 Task: Search one way flight ticket for 3 adults, 3 children in premium economy from Bozeman: Bozeman Yellowstone International Airport (was Gallatin Field) to Gillette: Gillette Campbell County Airport on 5-1-2023. Choice of flights is JetBlue. Price is upto 99000. Outbound departure time preference is 9:30.
Action: Mouse moved to (185, 164)
Screenshot: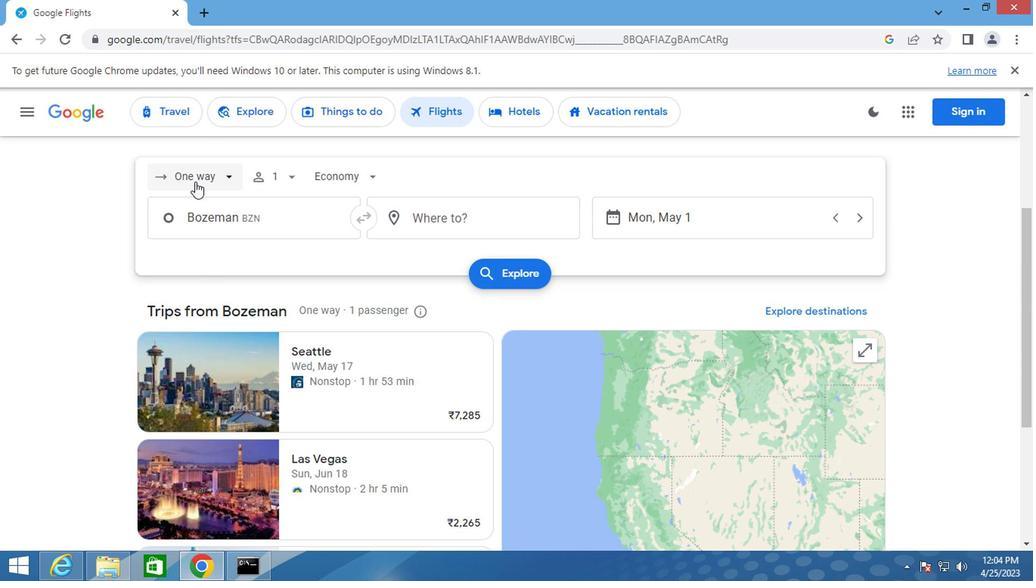 
Action: Mouse pressed left at (185, 164)
Screenshot: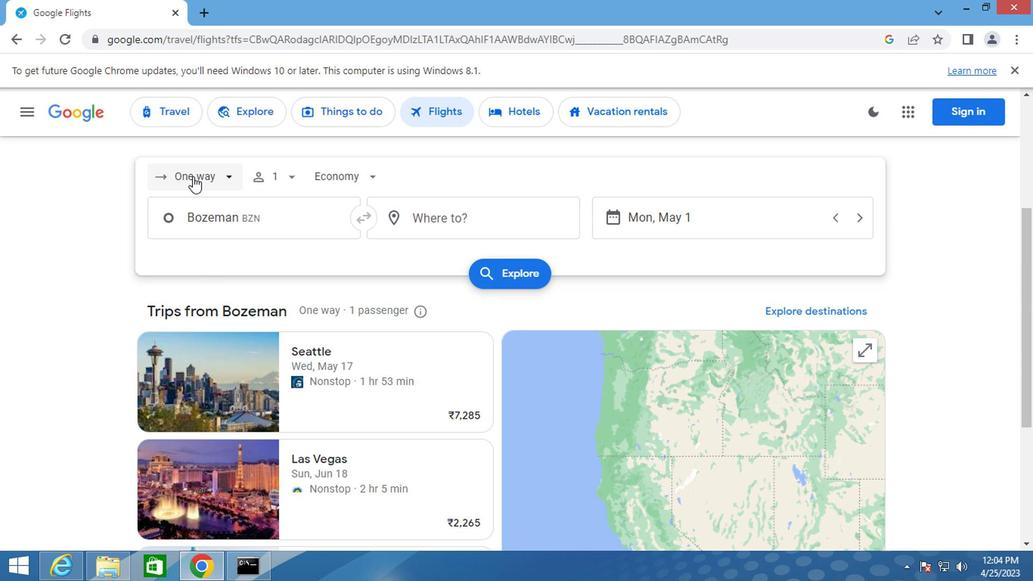
Action: Mouse moved to (196, 244)
Screenshot: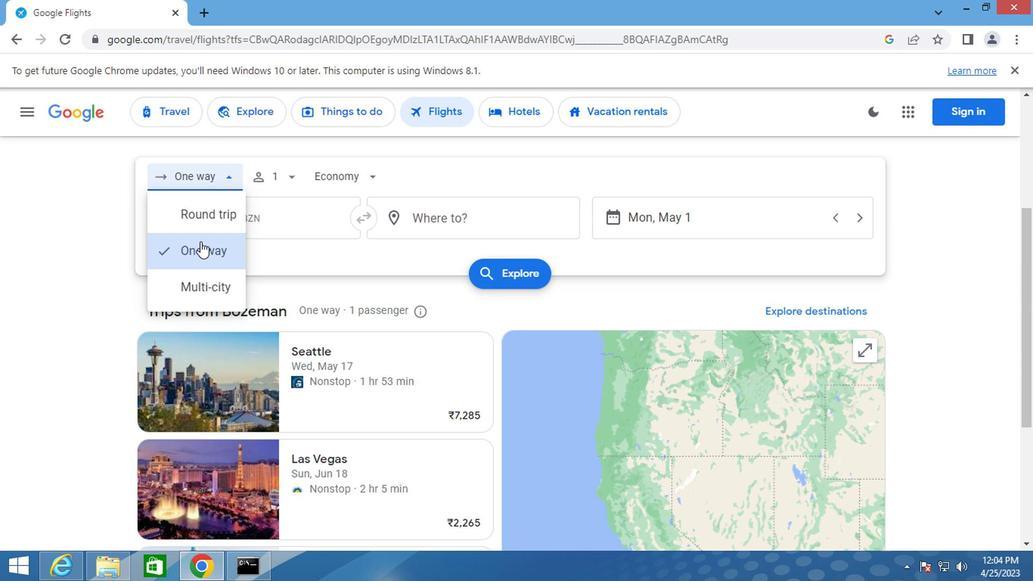 
Action: Mouse pressed left at (196, 244)
Screenshot: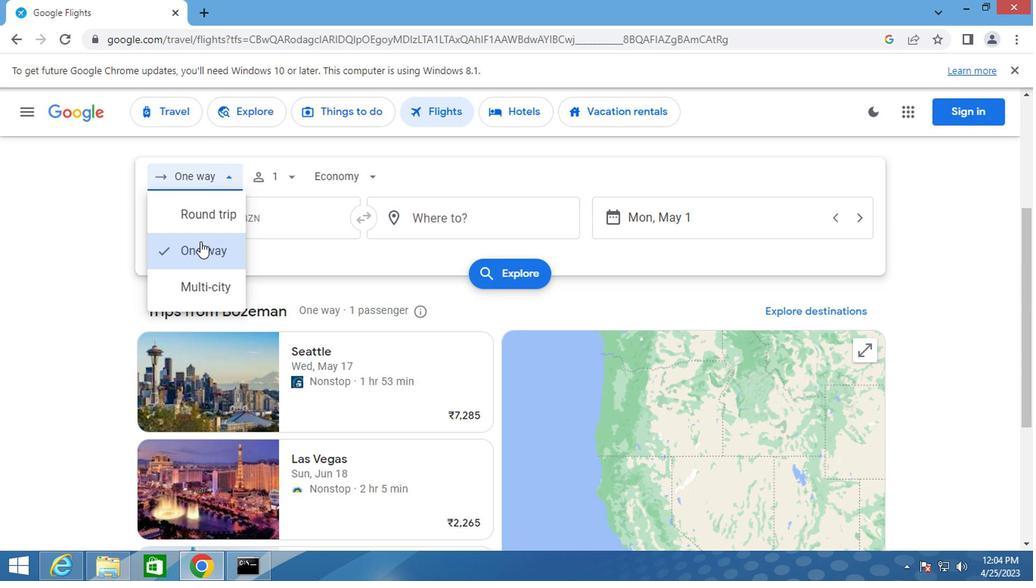 
Action: Mouse moved to (286, 171)
Screenshot: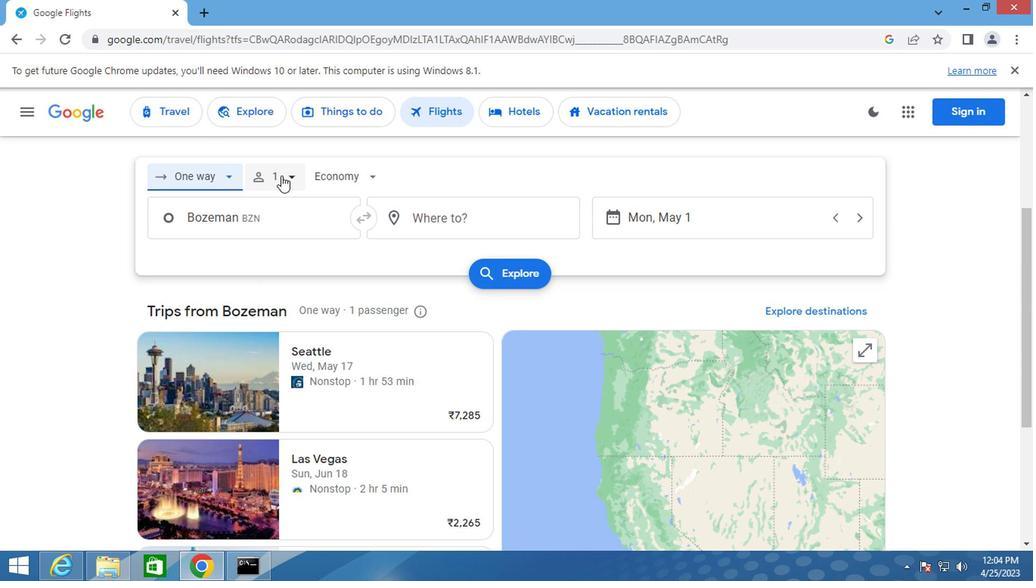 
Action: Mouse pressed left at (286, 171)
Screenshot: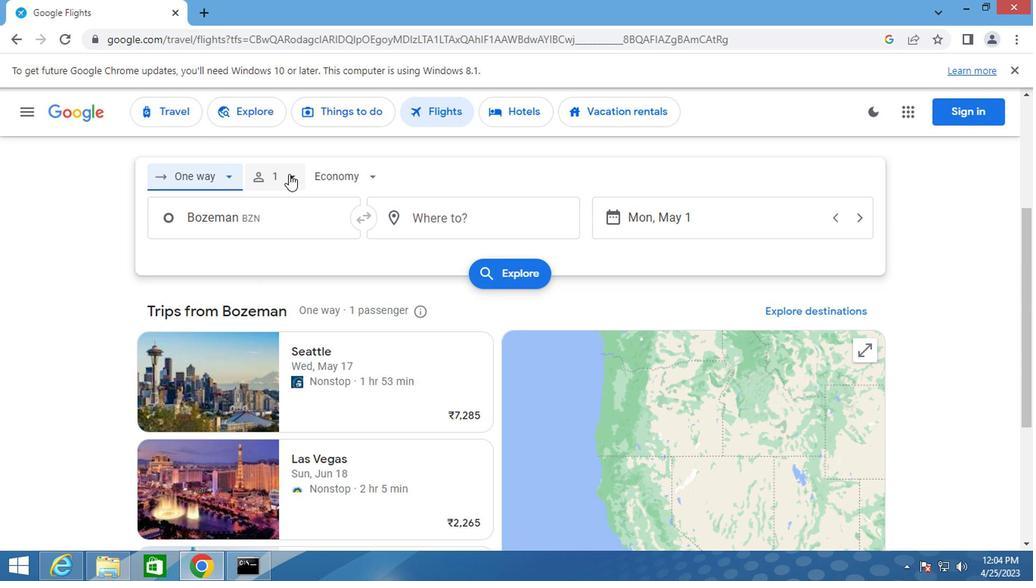 
Action: Mouse moved to (402, 210)
Screenshot: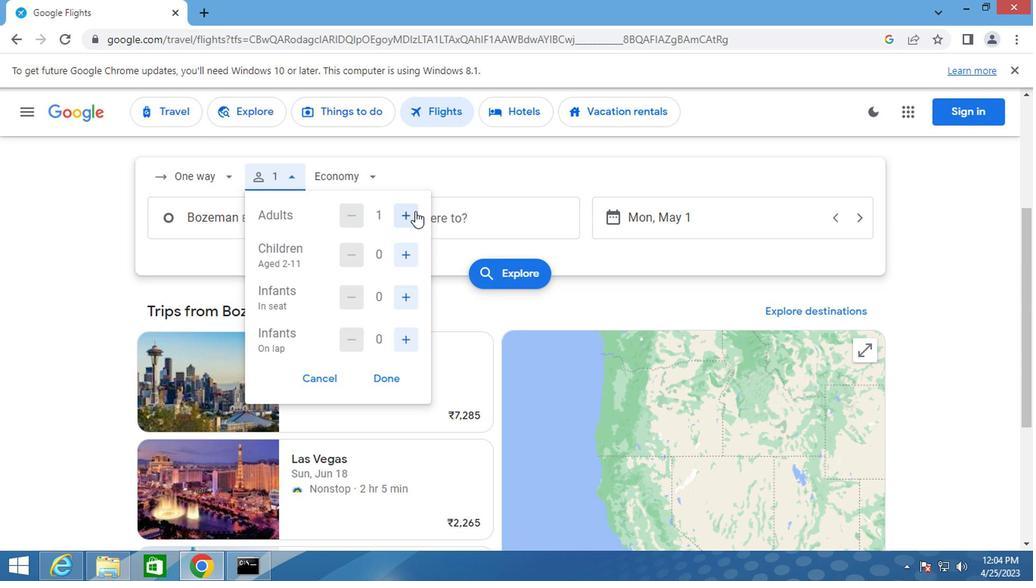 
Action: Mouse pressed left at (402, 210)
Screenshot: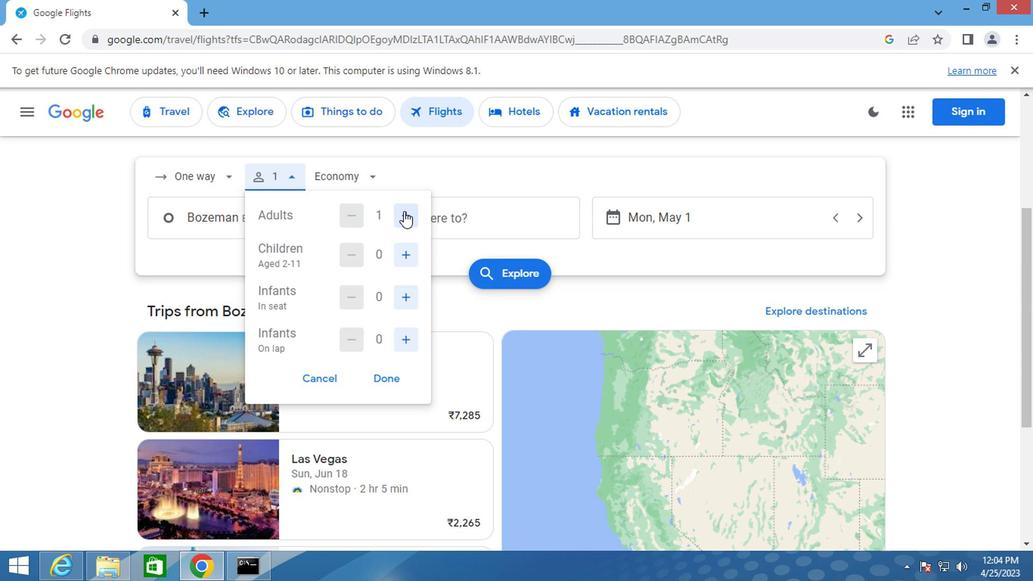 
Action: Mouse pressed left at (402, 210)
Screenshot: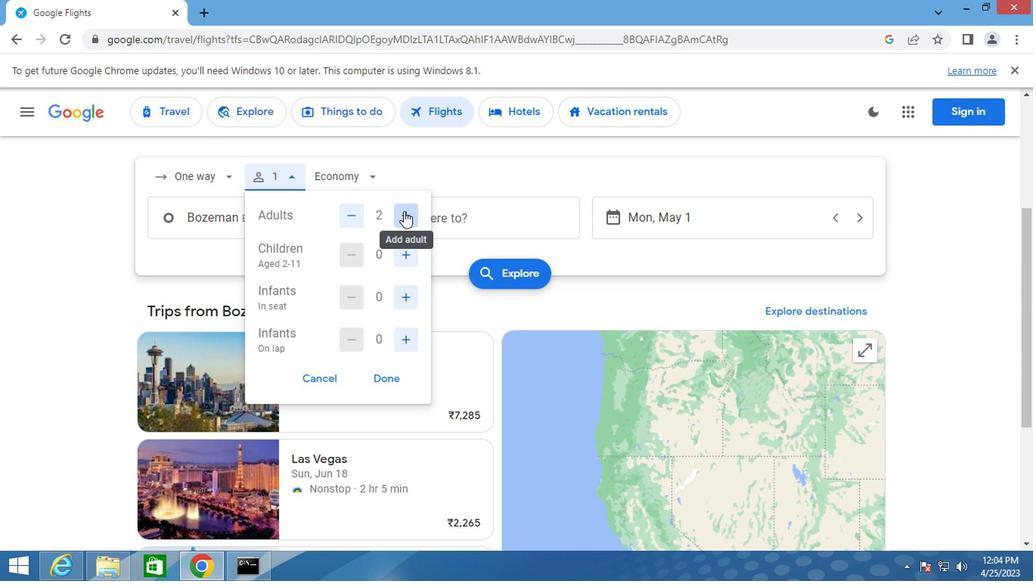 
Action: Mouse moved to (401, 254)
Screenshot: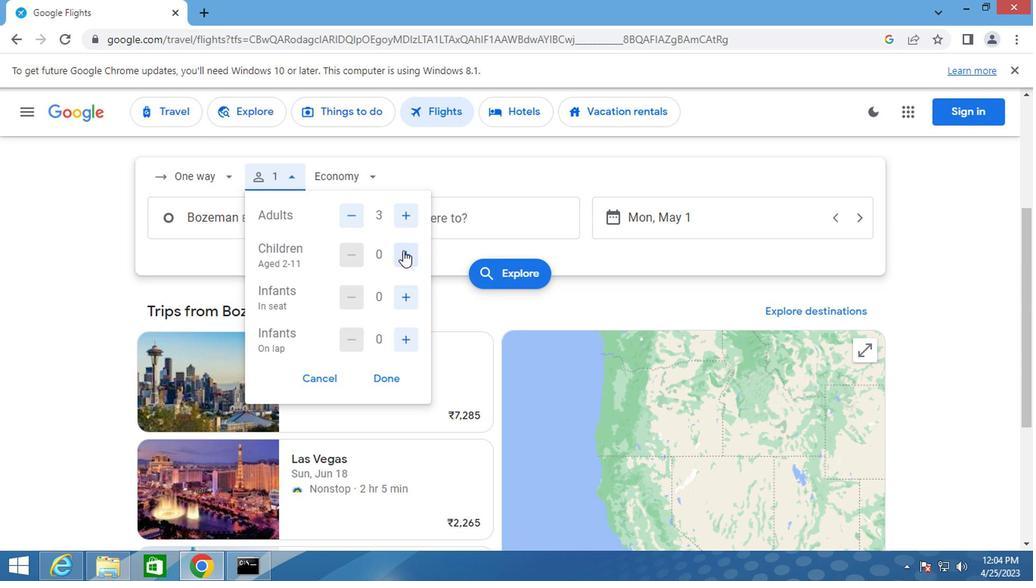 
Action: Mouse pressed left at (401, 254)
Screenshot: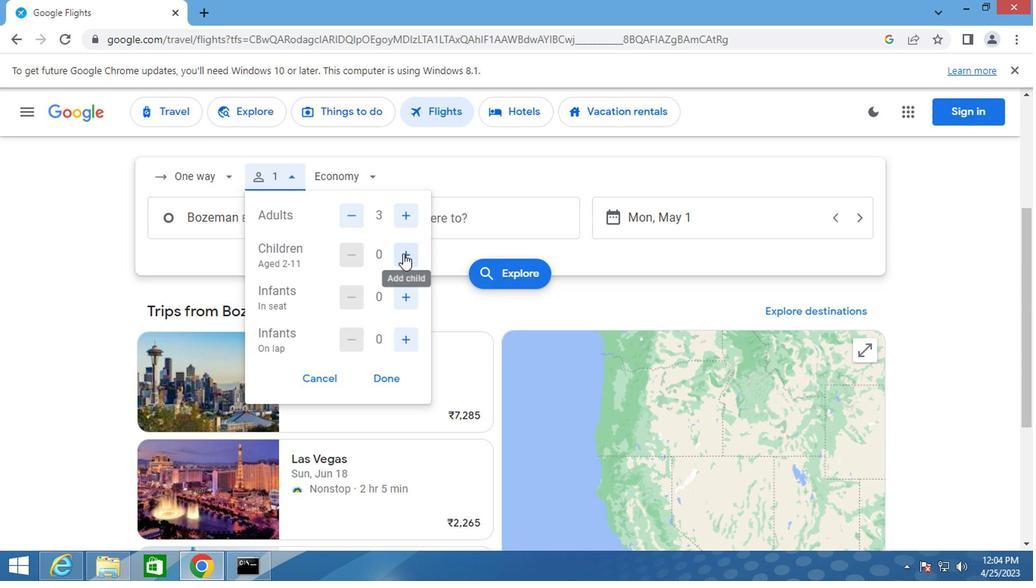 
Action: Mouse pressed left at (401, 254)
Screenshot: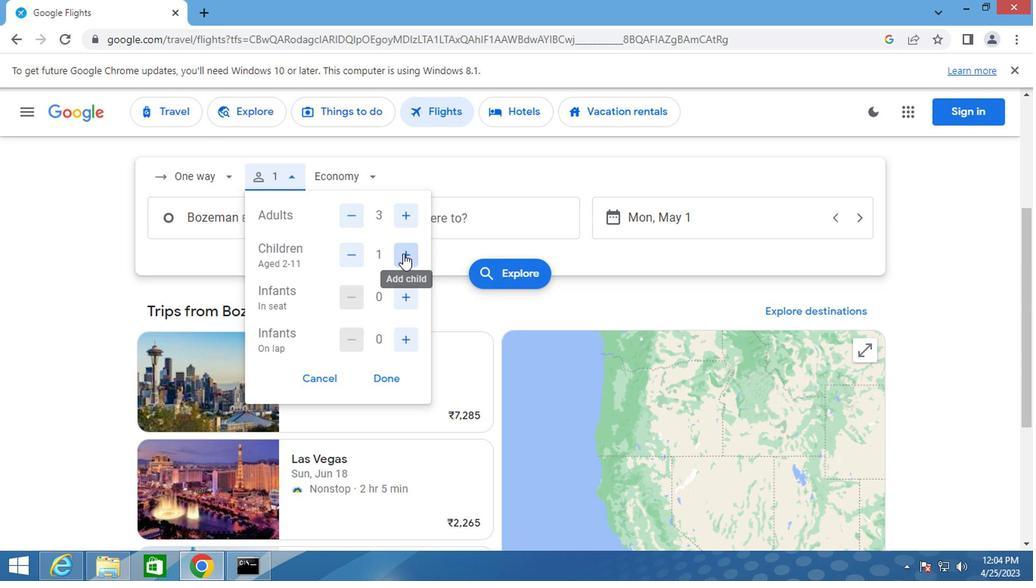 
Action: Mouse pressed left at (401, 254)
Screenshot: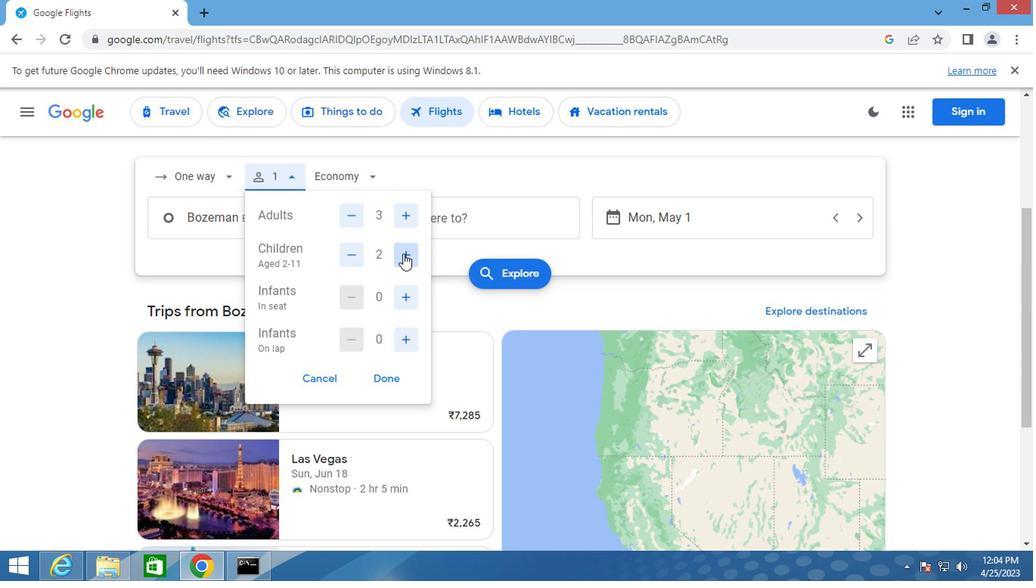 
Action: Mouse moved to (359, 174)
Screenshot: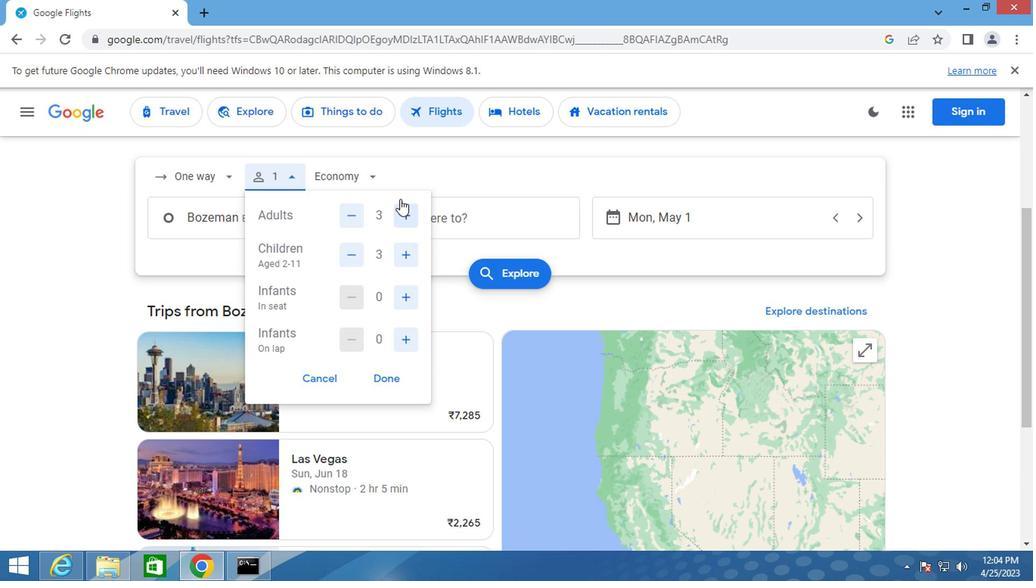 
Action: Mouse pressed left at (359, 174)
Screenshot: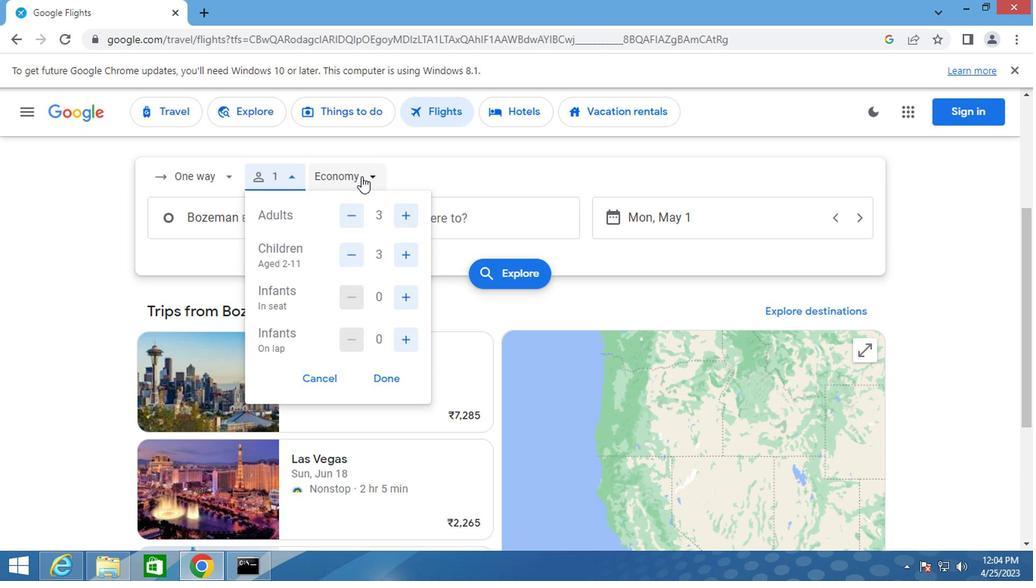
Action: Mouse moved to (368, 250)
Screenshot: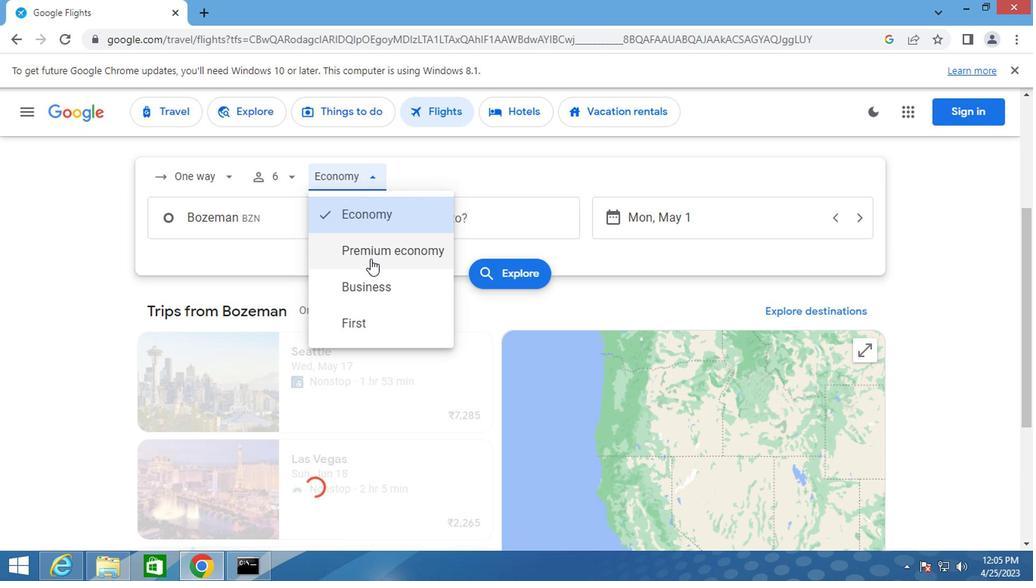 
Action: Mouse pressed left at (368, 250)
Screenshot: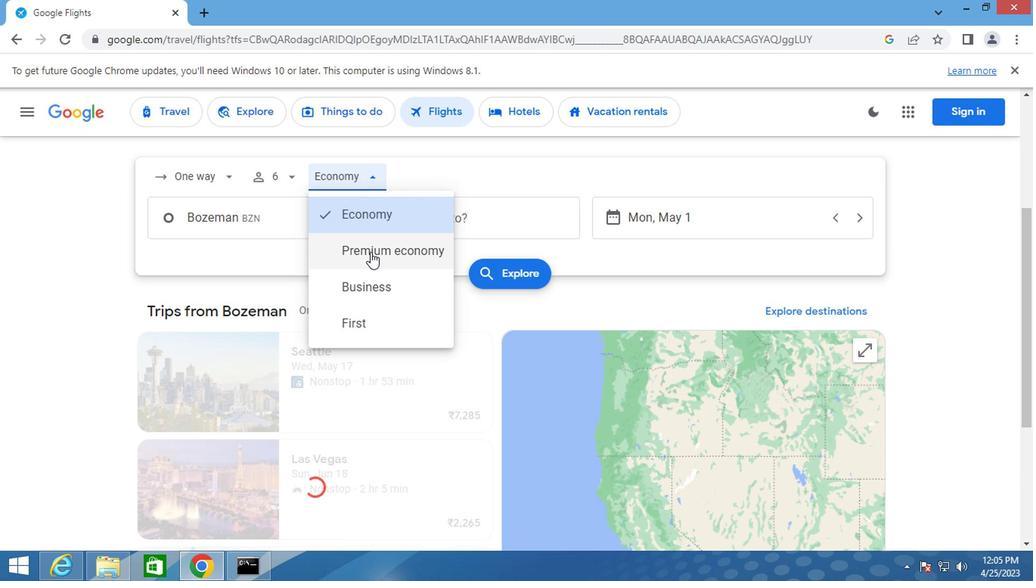 
Action: Mouse moved to (248, 229)
Screenshot: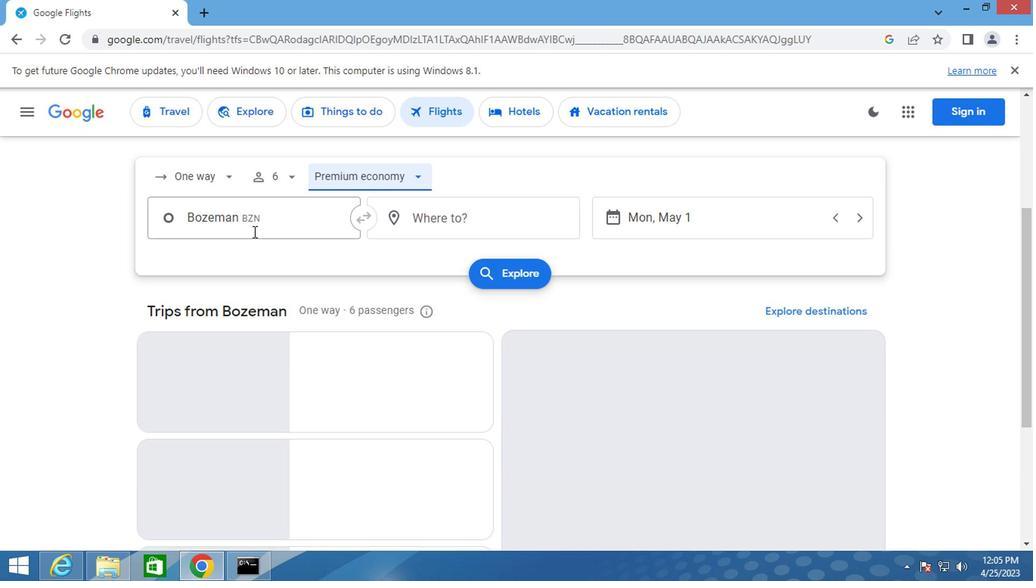 
Action: Mouse pressed left at (248, 229)
Screenshot: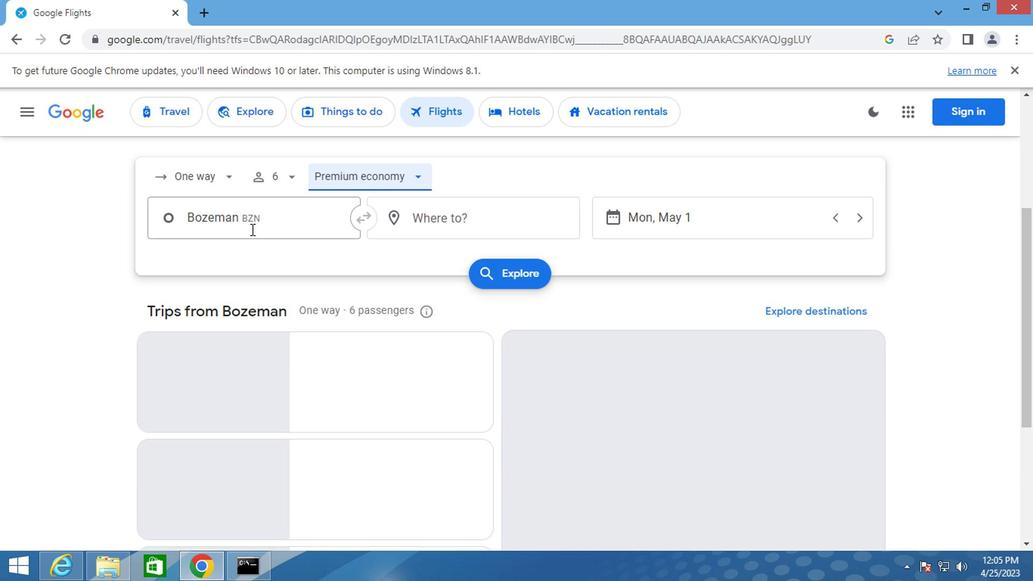 
Action: Key pressed boz
Screenshot: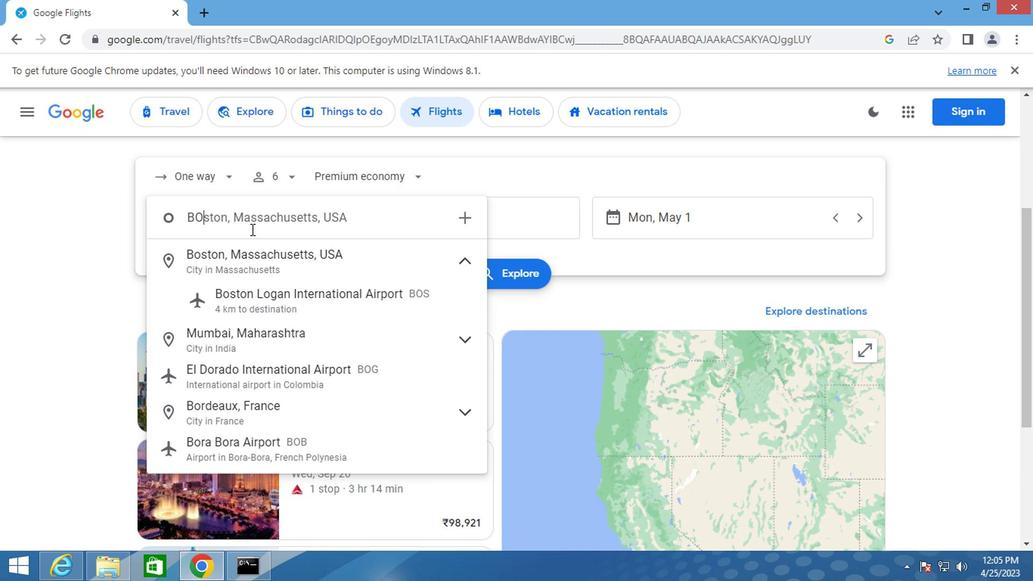 
Action: Mouse moved to (240, 303)
Screenshot: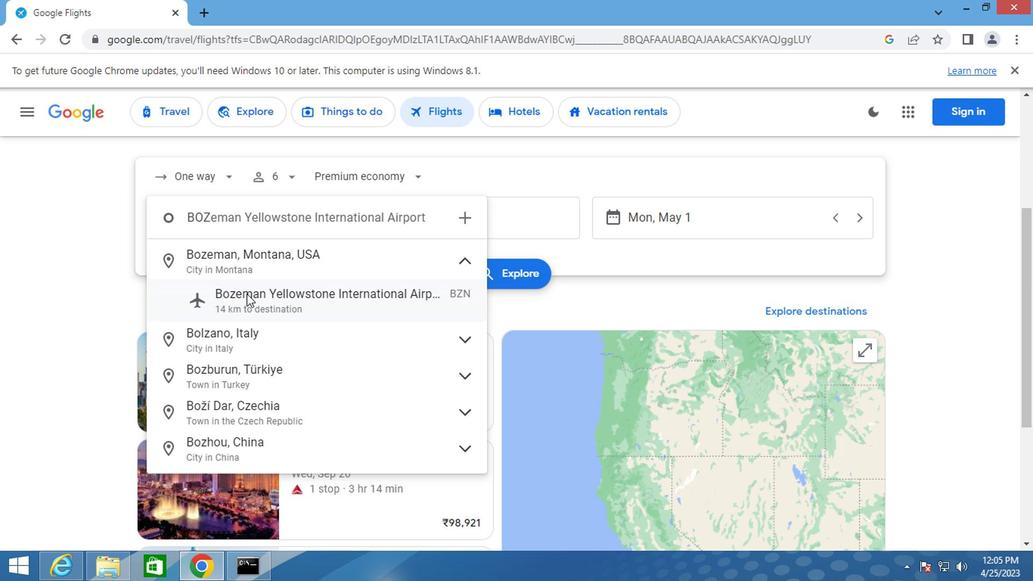 
Action: Mouse pressed left at (240, 303)
Screenshot: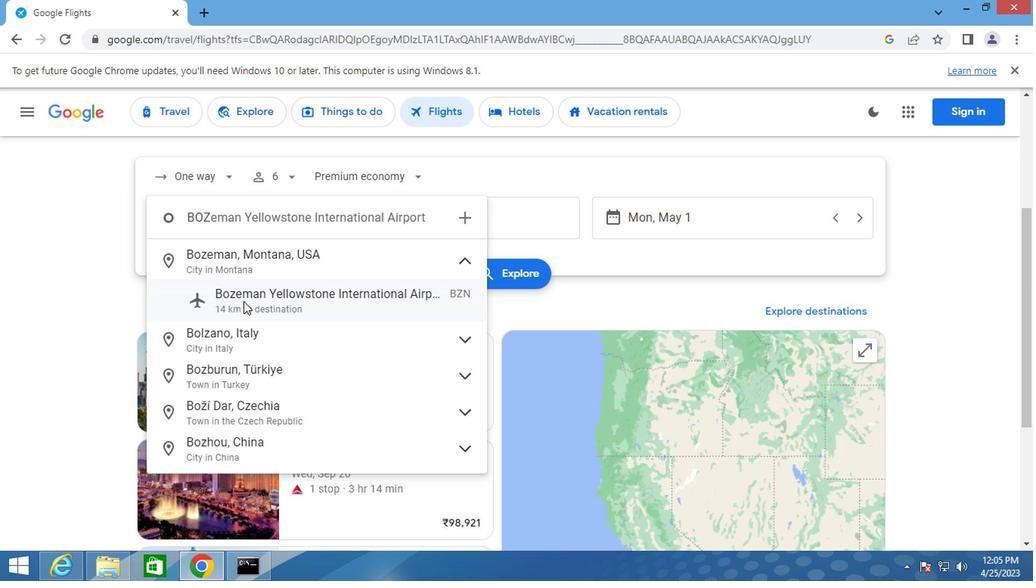 
Action: Mouse moved to (475, 215)
Screenshot: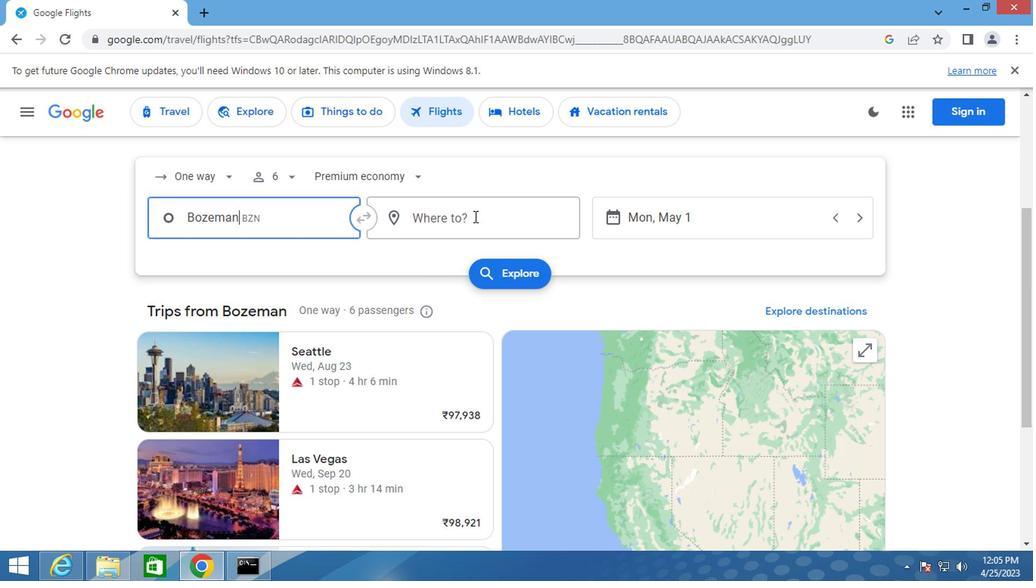 
Action: Mouse pressed left at (475, 215)
Screenshot: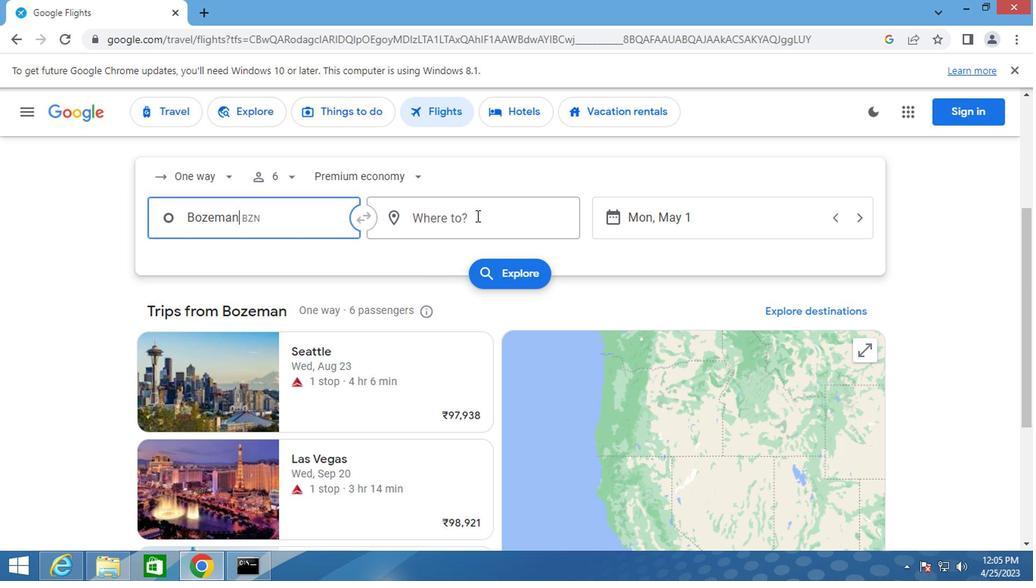 
Action: Key pressed gille
Screenshot: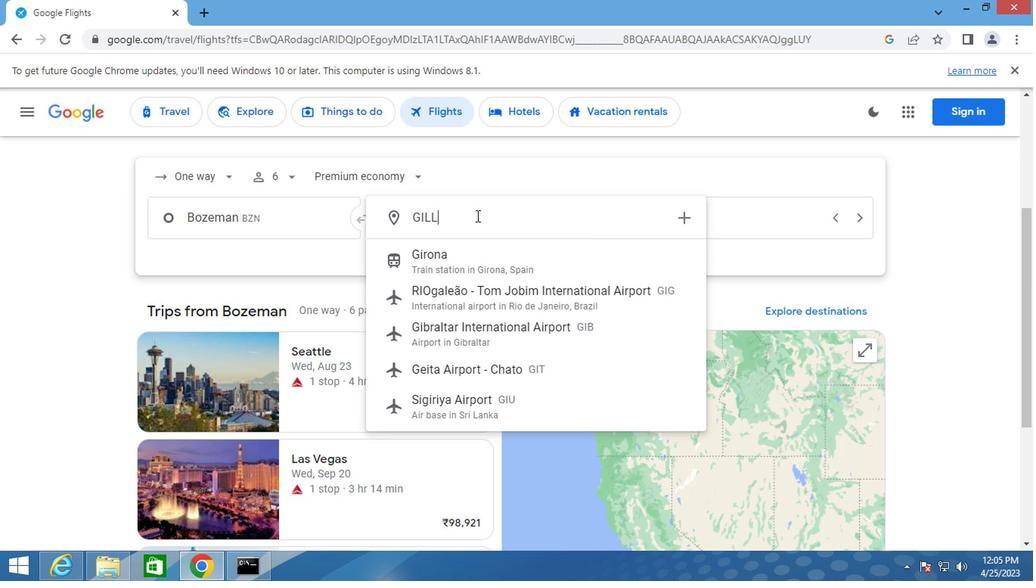 
Action: Mouse moved to (476, 295)
Screenshot: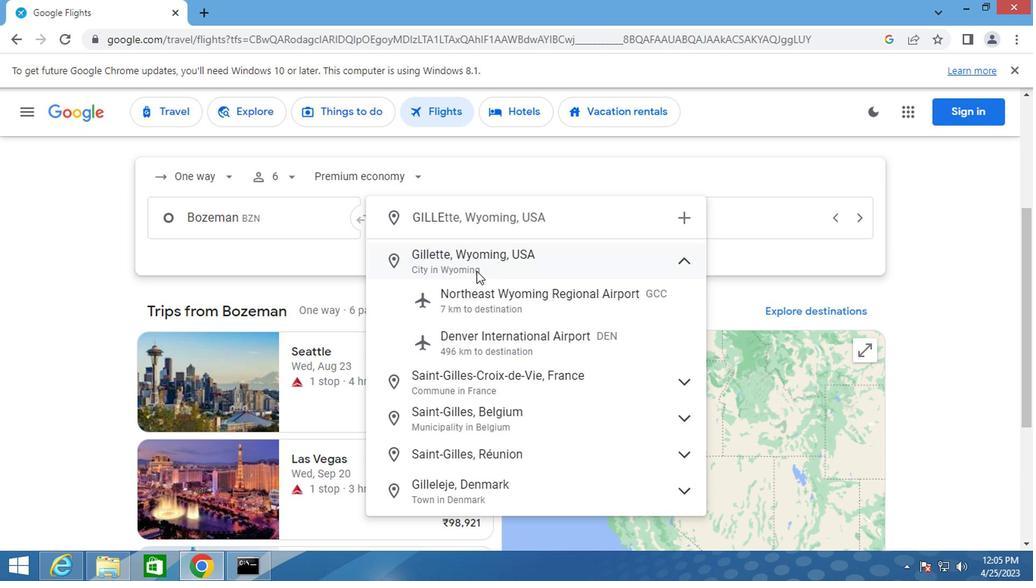 
Action: Mouse pressed left at (476, 295)
Screenshot: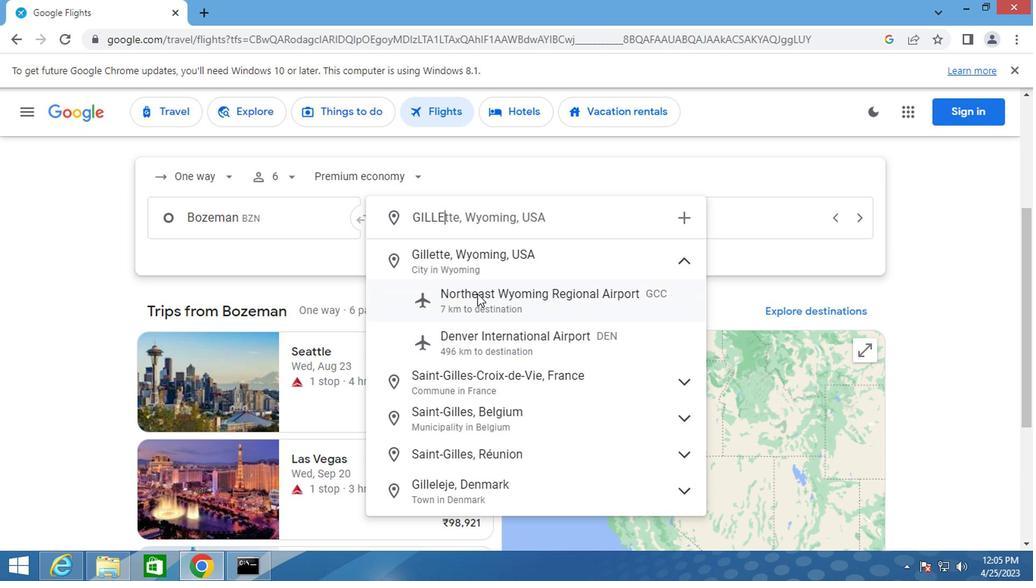 
Action: Mouse moved to (646, 235)
Screenshot: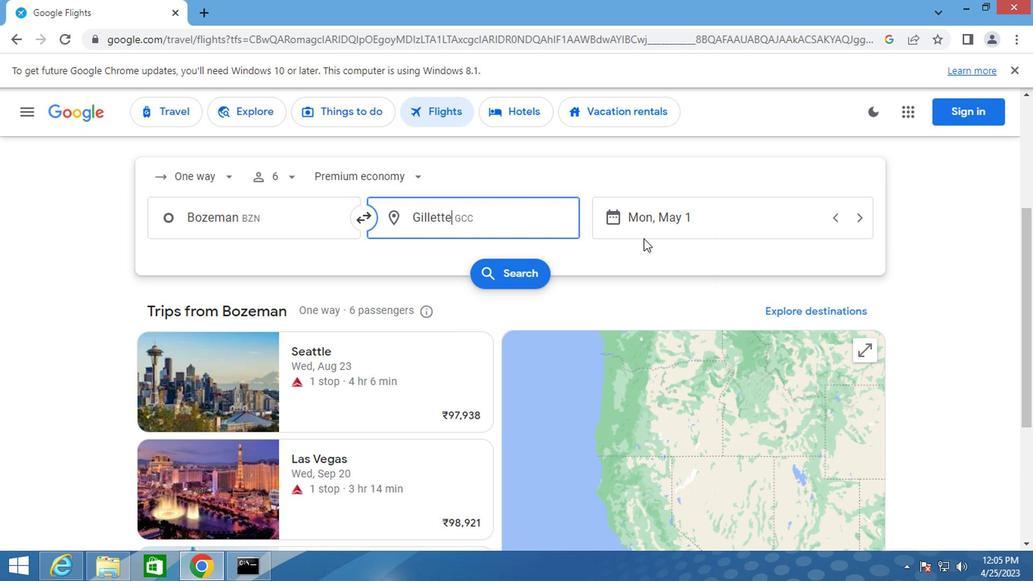 
Action: Mouse pressed left at (646, 235)
Screenshot: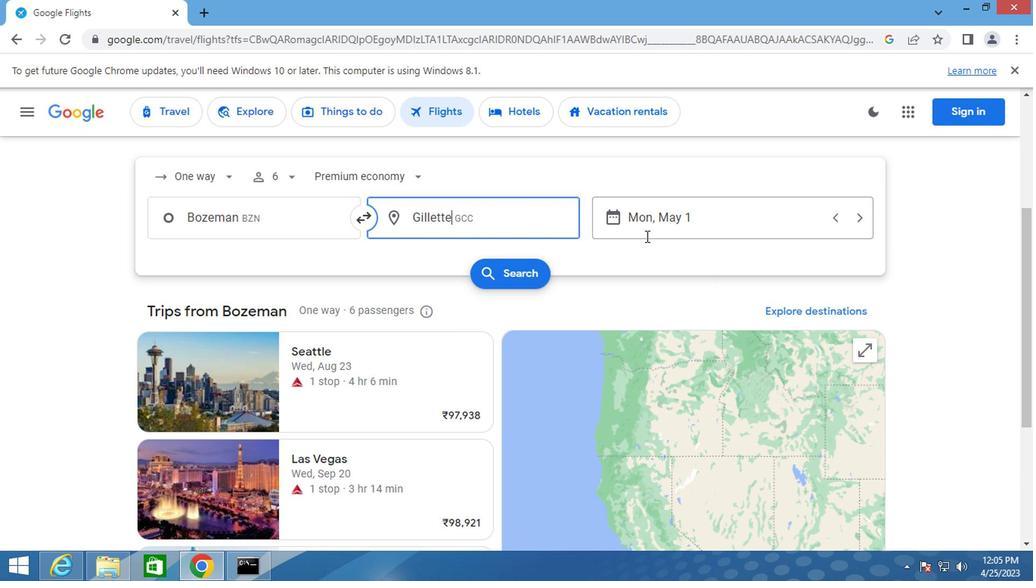 
Action: Mouse moved to (669, 277)
Screenshot: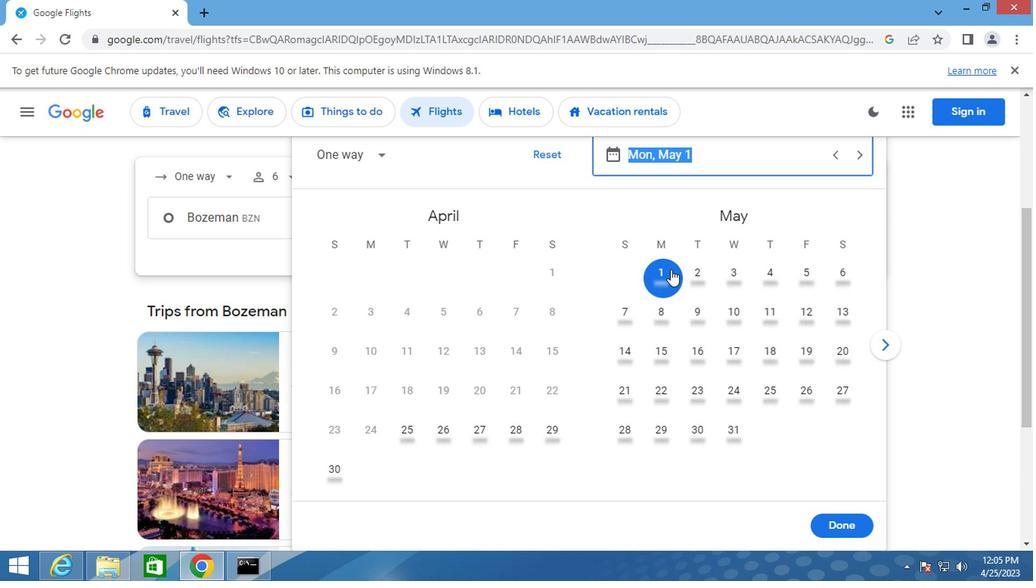 
Action: Mouse pressed left at (669, 277)
Screenshot: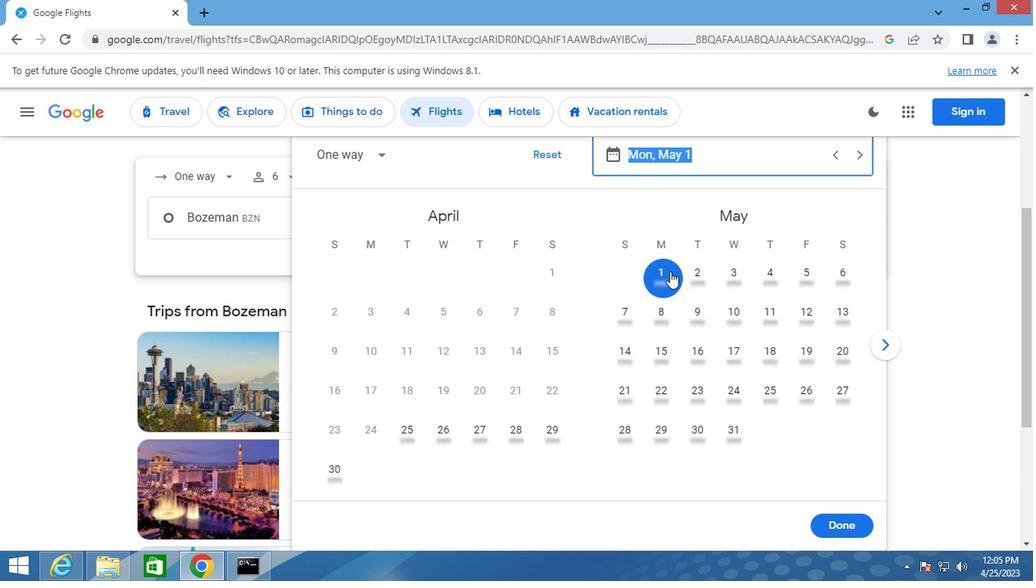 
Action: Mouse moved to (845, 532)
Screenshot: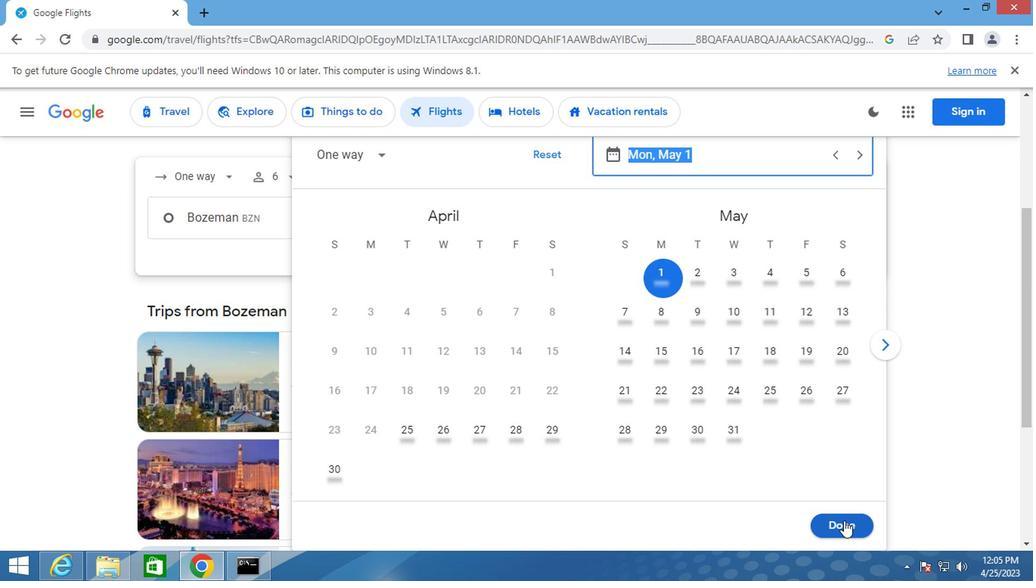 
Action: Mouse pressed left at (845, 532)
Screenshot: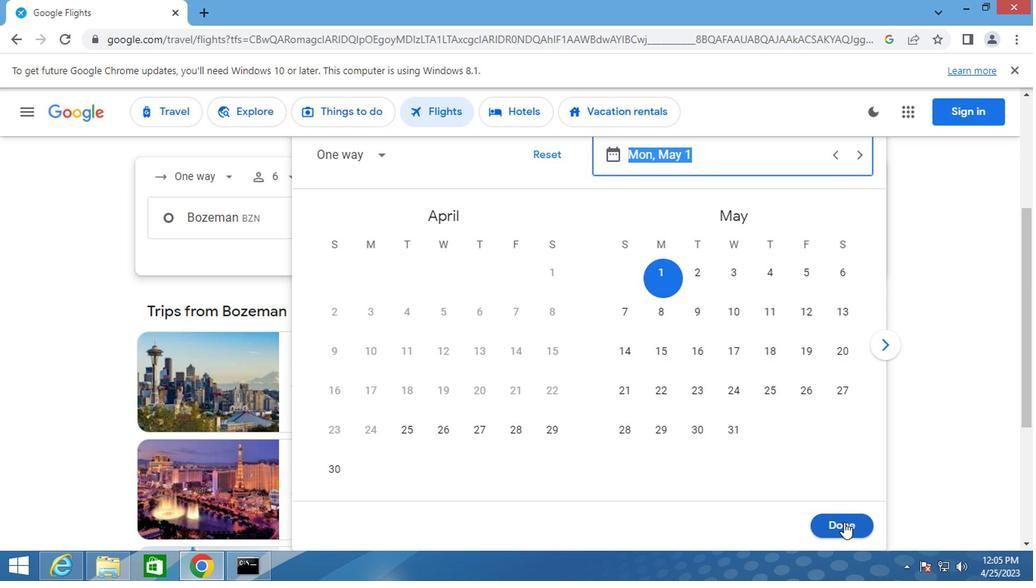 
Action: Mouse moved to (521, 270)
Screenshot: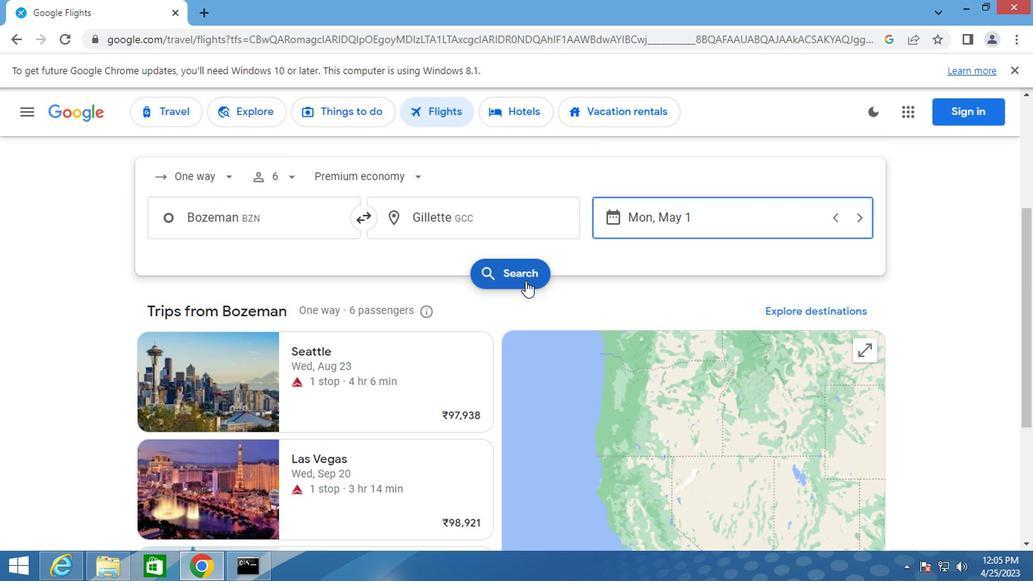 
Action: Mouse pressed left at (521, 270)
Screenshot: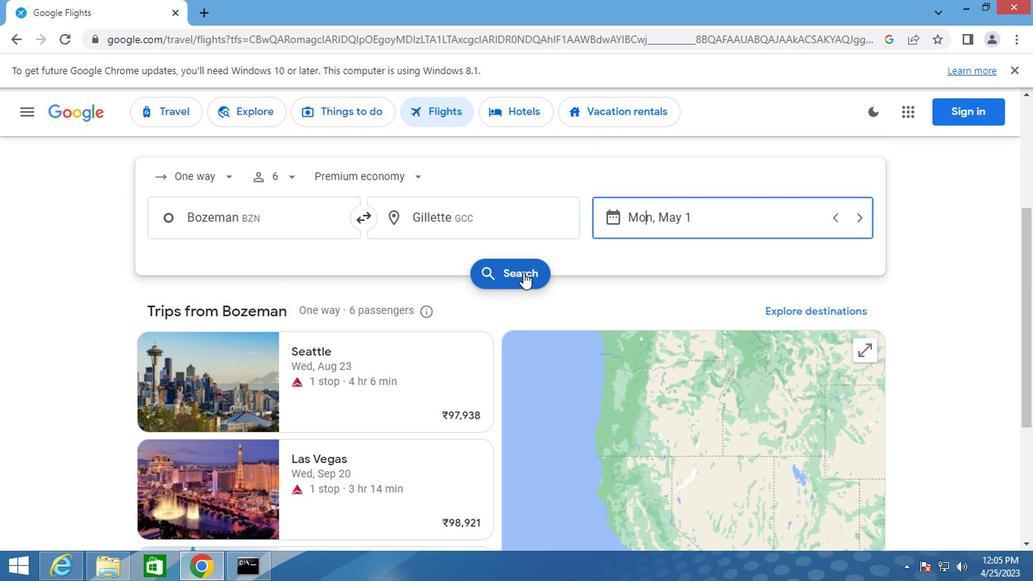 
Action: Mouse moved to (179, 253)
Screenshot: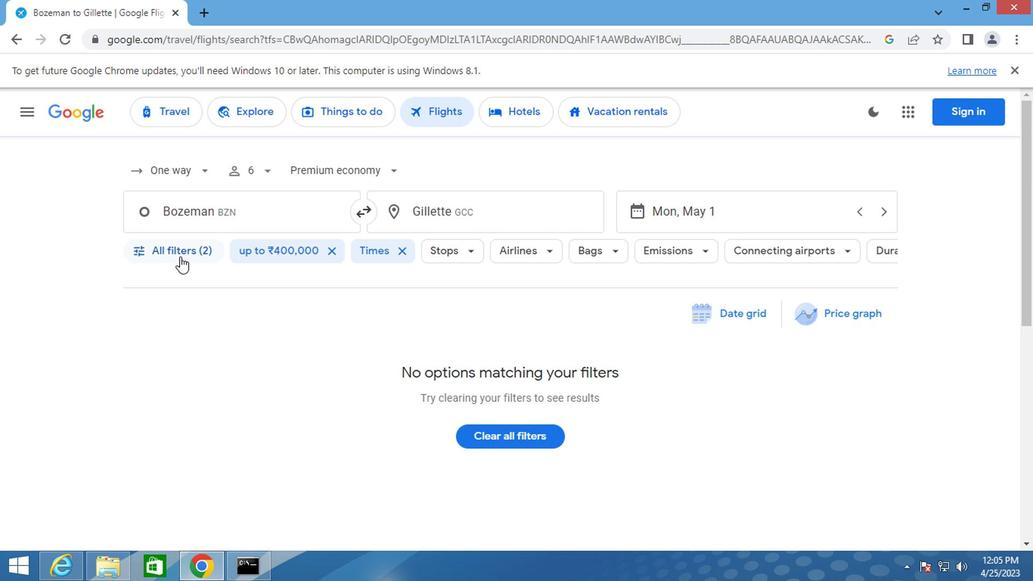 
Action: Mouse pressed left at (179, 253)
Screenshot: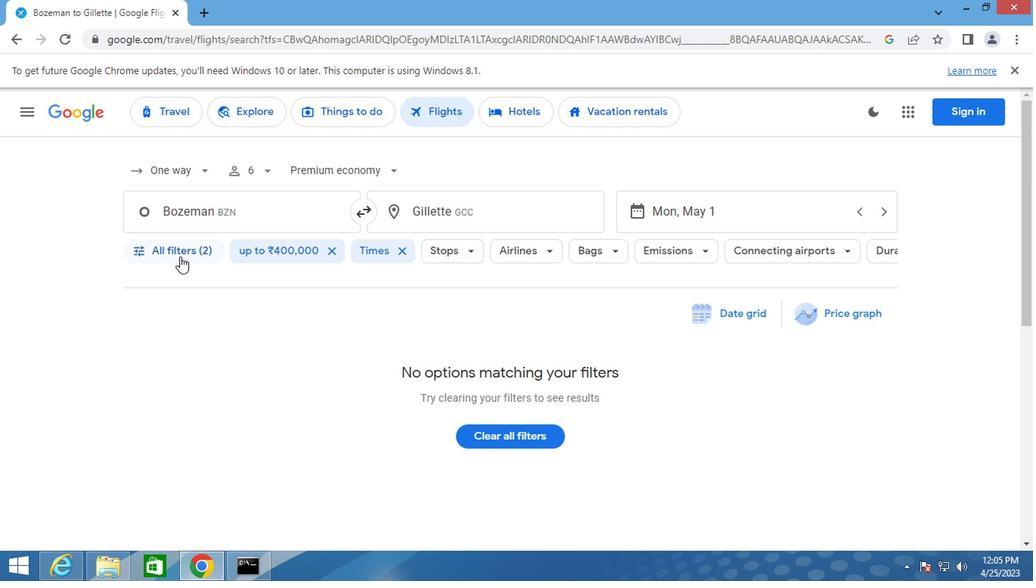 
Action: Mouse moved to (281, 335)
Screenshot: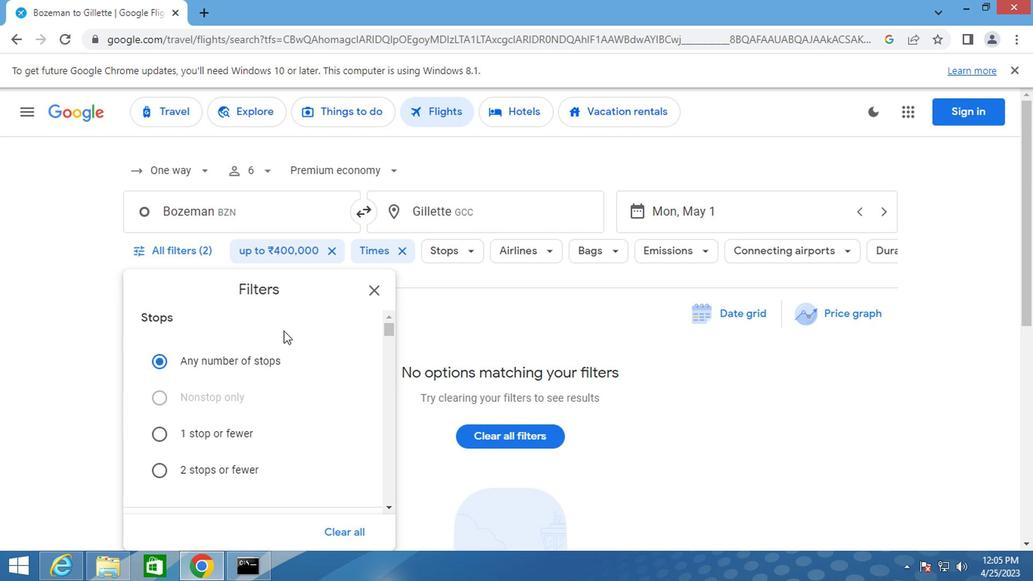 
Action: Mouse scrolled (281, 335) with delta (0, 0)
Screenshot: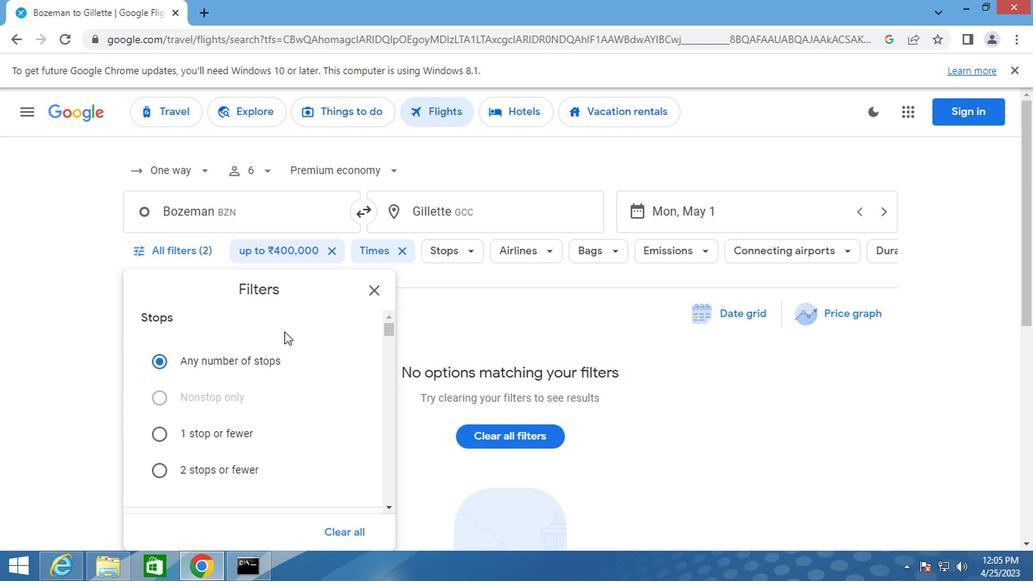 
Action: Mouse scrolled (281, 335) with delta (0, 0)
Screenshot: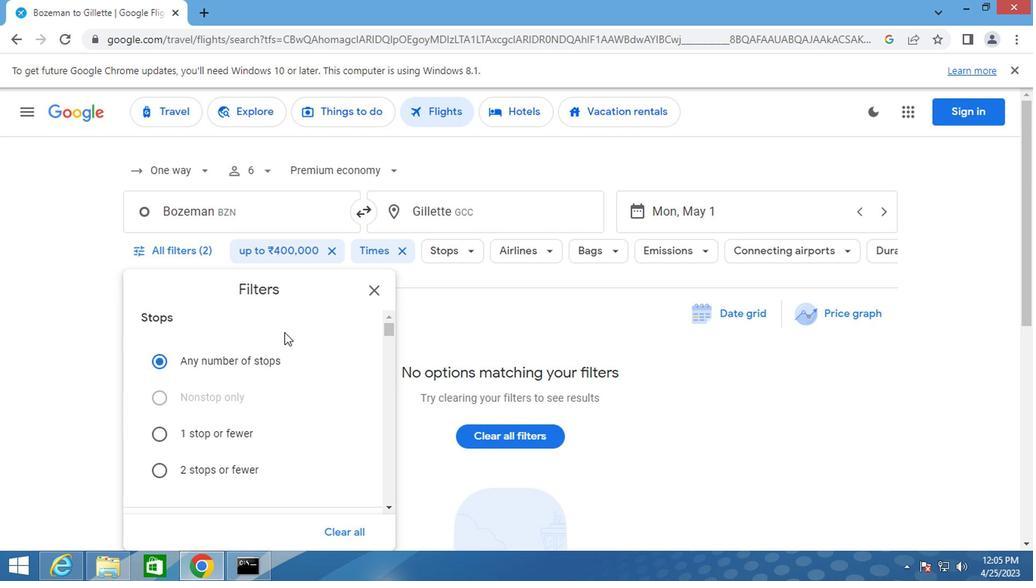 
Action: Mouse scrolled (281, 335) with delta (0, 0)
Screenshot: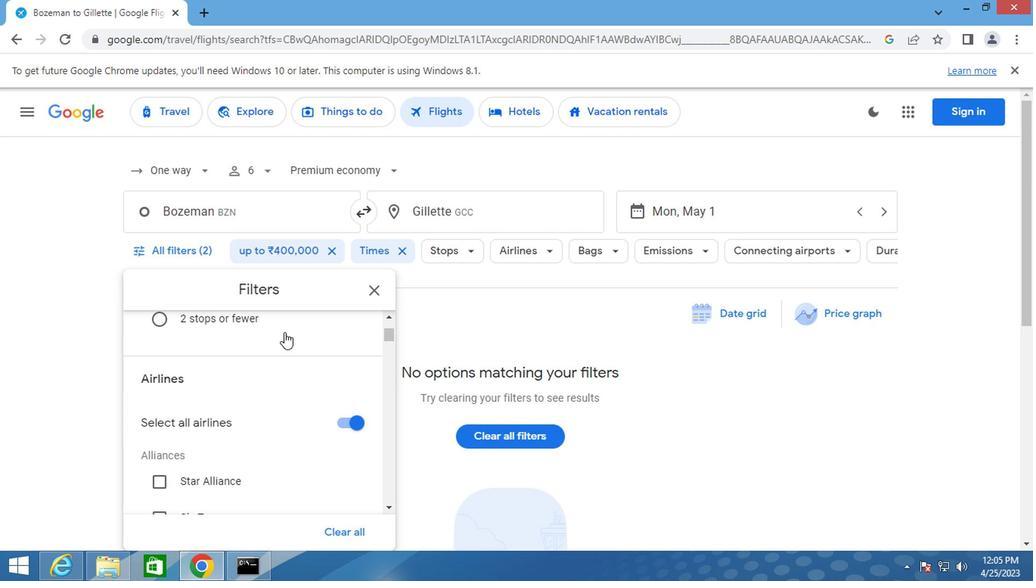 
Action: Mouse scrolled (281, 335) with delta (0, 0)
Screenshot: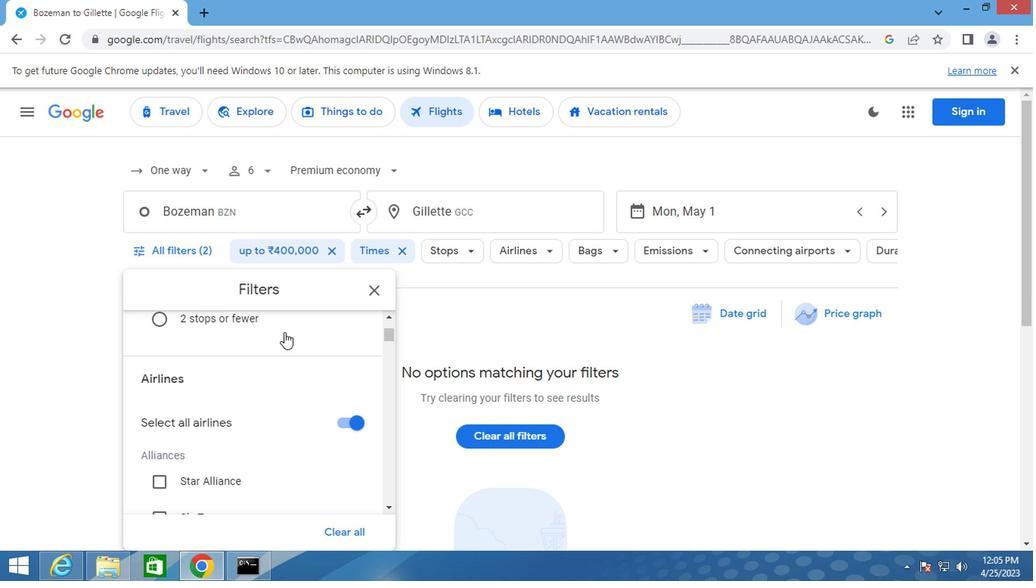 
Action: Mouse moved to (271, 362)
Screenshot: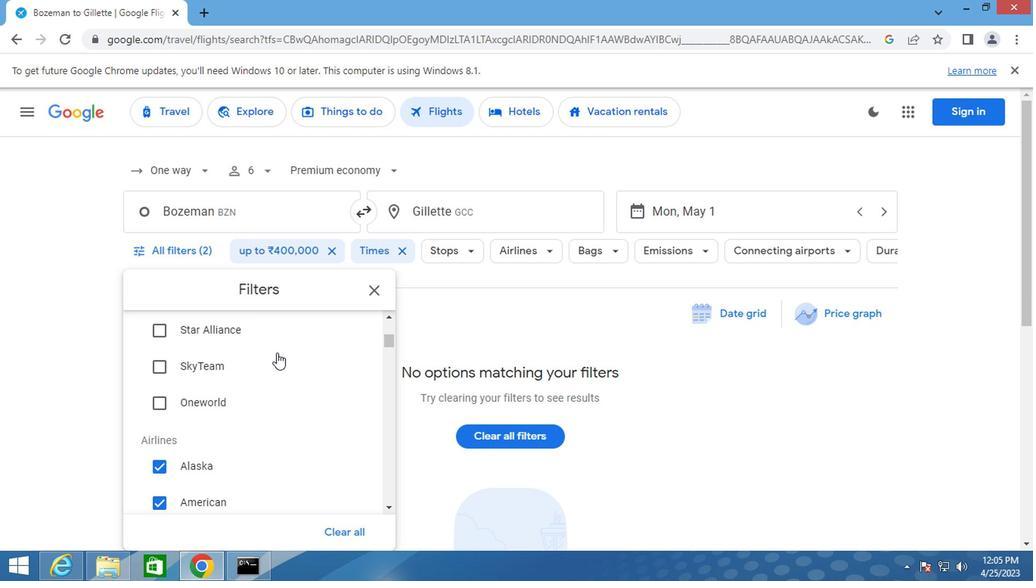 
Action: Mouse scrolled (271, 361) with delta (0, -1)
Screenshot: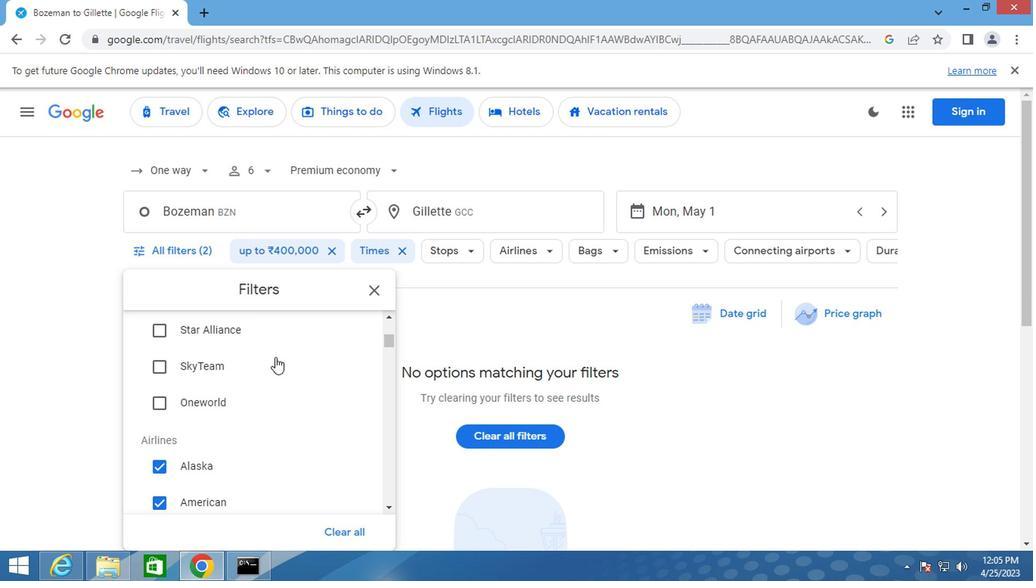 
Action: Mouse scrolled (271, 361) with delta (0, -1)
Screenshot: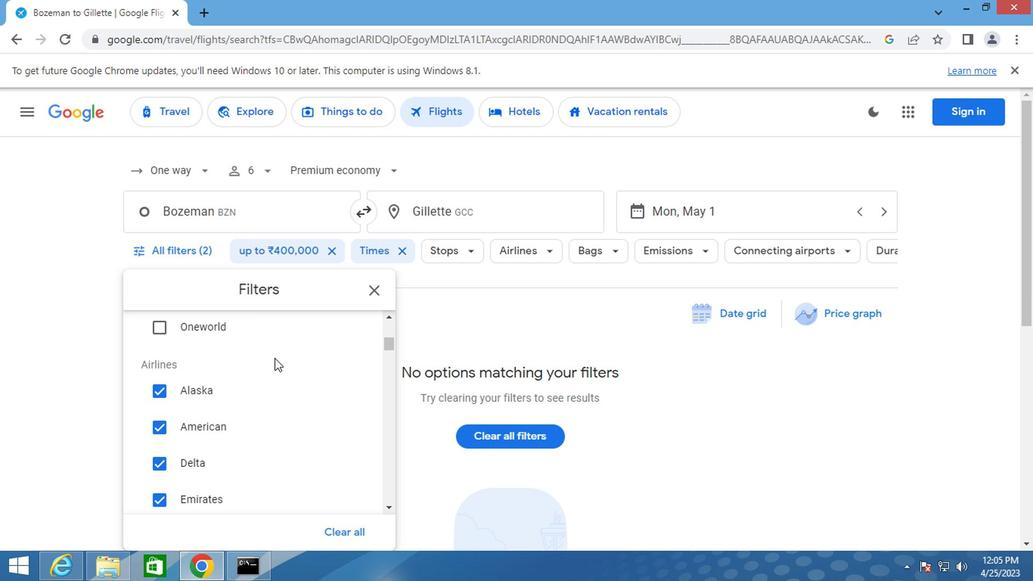 
Action: Mouse scrolled (271, 361) with delta (0, -1)
Screenshot: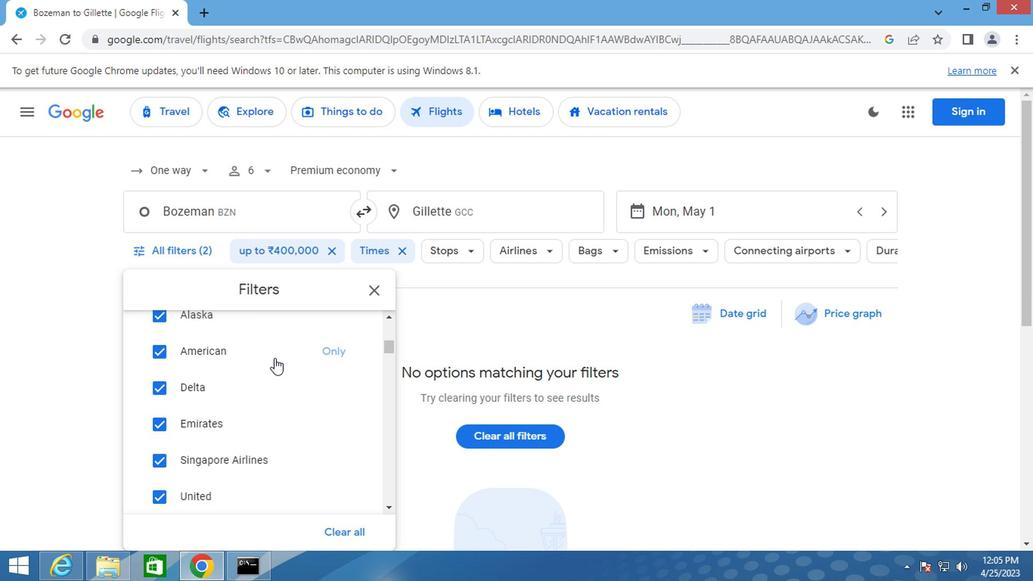 
Action: Mouse scrolled (271, 361) with delta (0, -1)
Screenshot: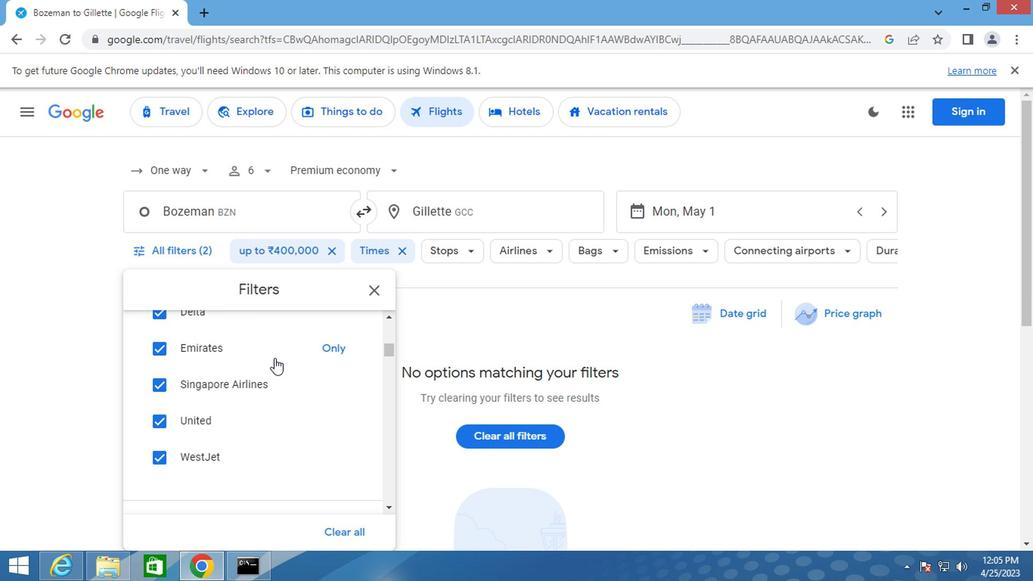 
Action: Mouse moved to (252, 383)
Screenshot: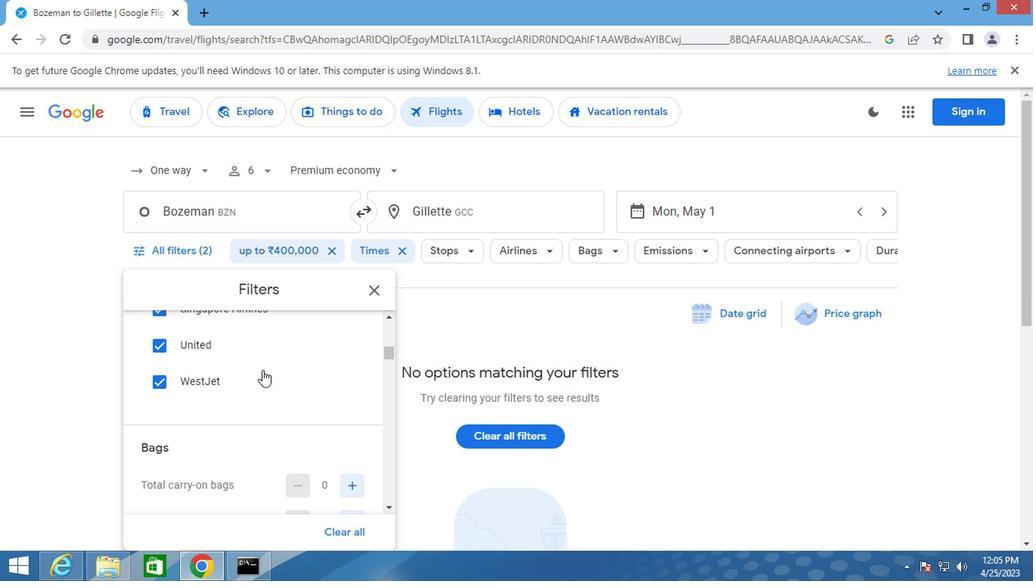 
Action: Mouse scrolled (252, 382) with delta (0, -1)
Screenshot: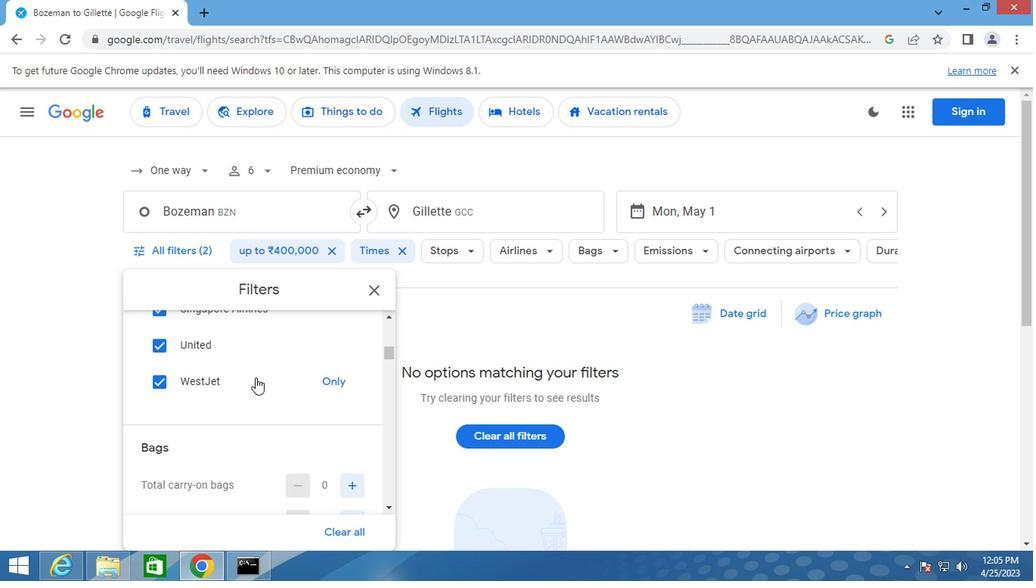
Action: Mouse scrolled (252, 382) with delta (0, -1)
Screenshot: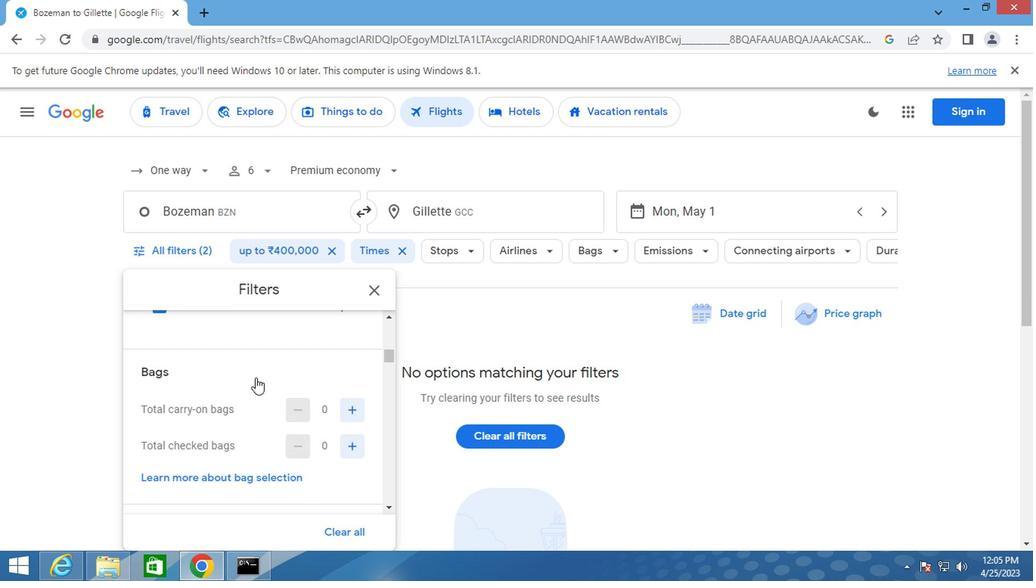 
Action: Mouse scrolled (252, 382) with delta (0, -1)
Screenshot: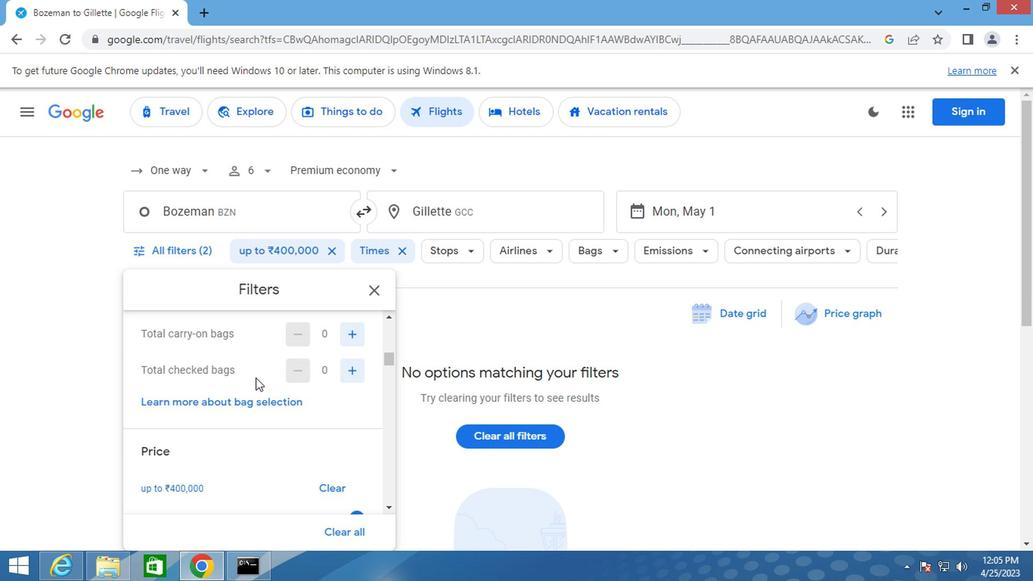 
Action: Mouse moved to (348, 446)
Screenshot: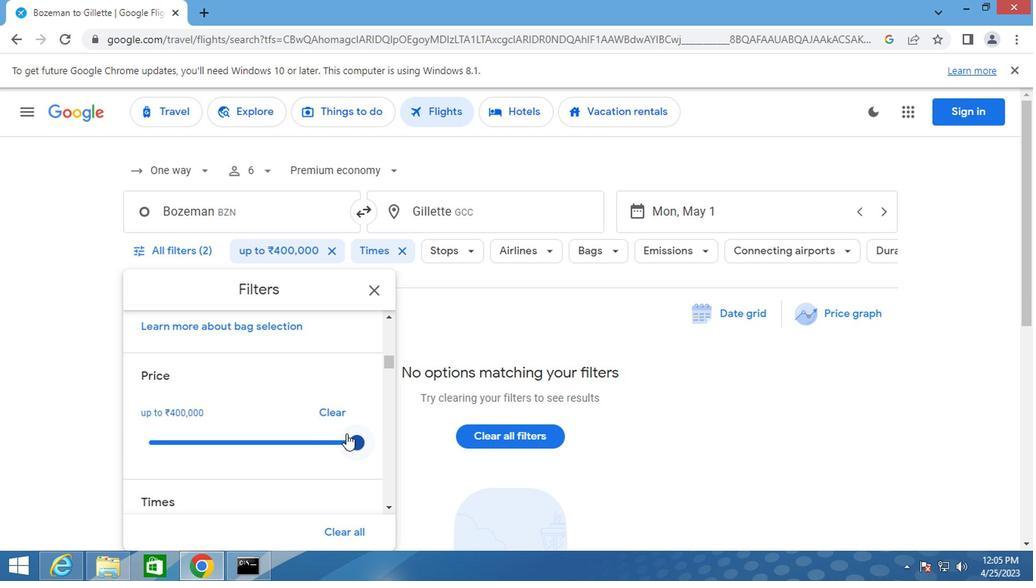 
Action: Mouse pressed left at (348, 446)
Screenshot: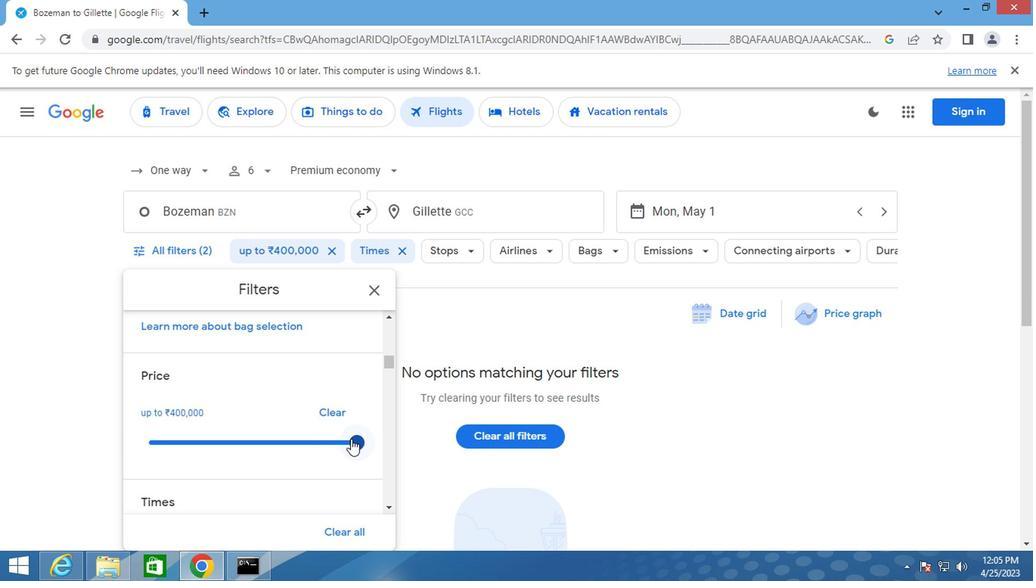 
Action: Mouse moved to (152, 432)
Screenshot: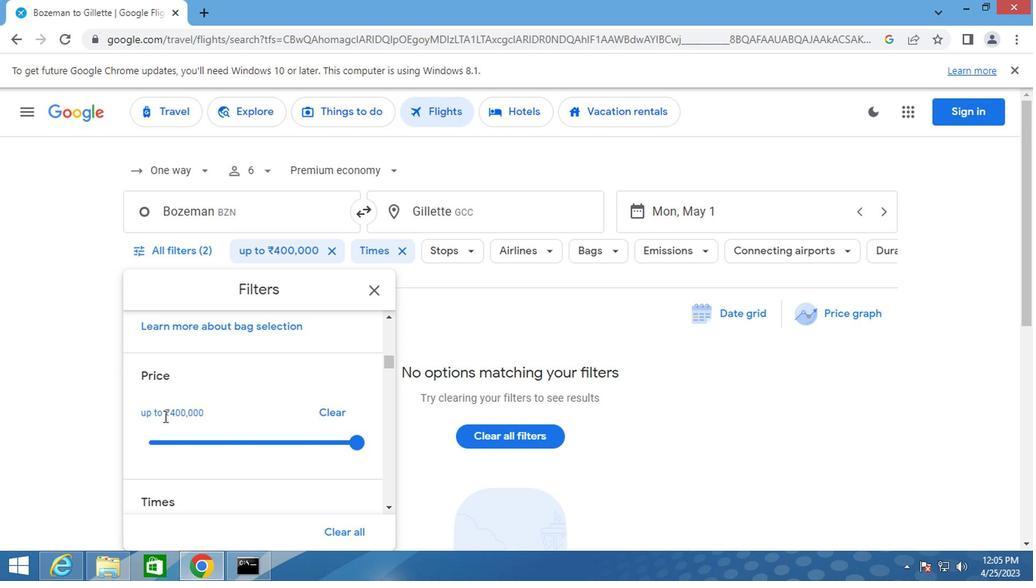 
Action: Mouse scrolled (152, 431) with delta (0, -1)
Screenshot: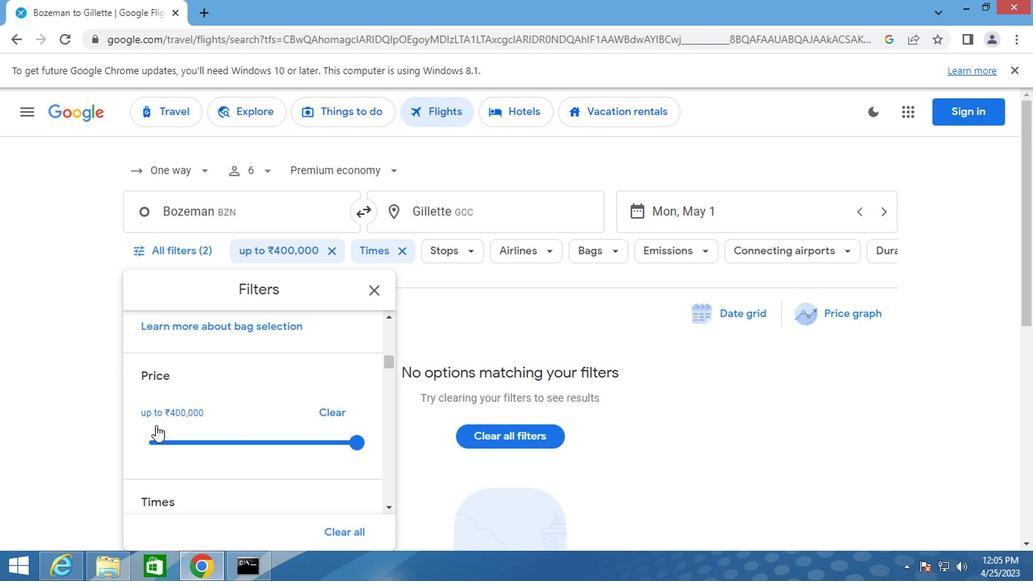 
Action: Mouse scrolled (152, 431) with delta (0, -1)
Screenshot: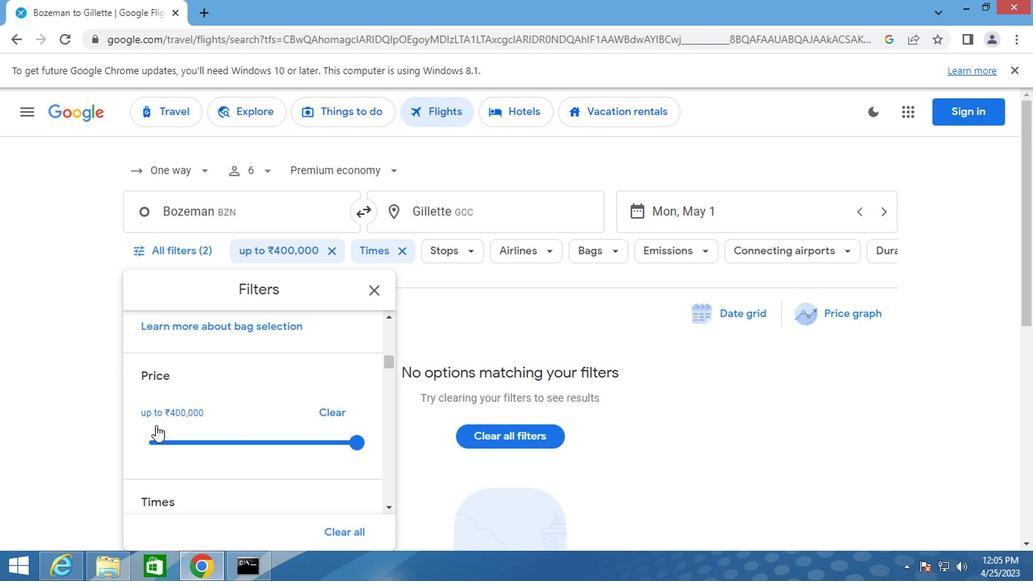 
Action: Mouse moved to (215, 474)
Screenshot: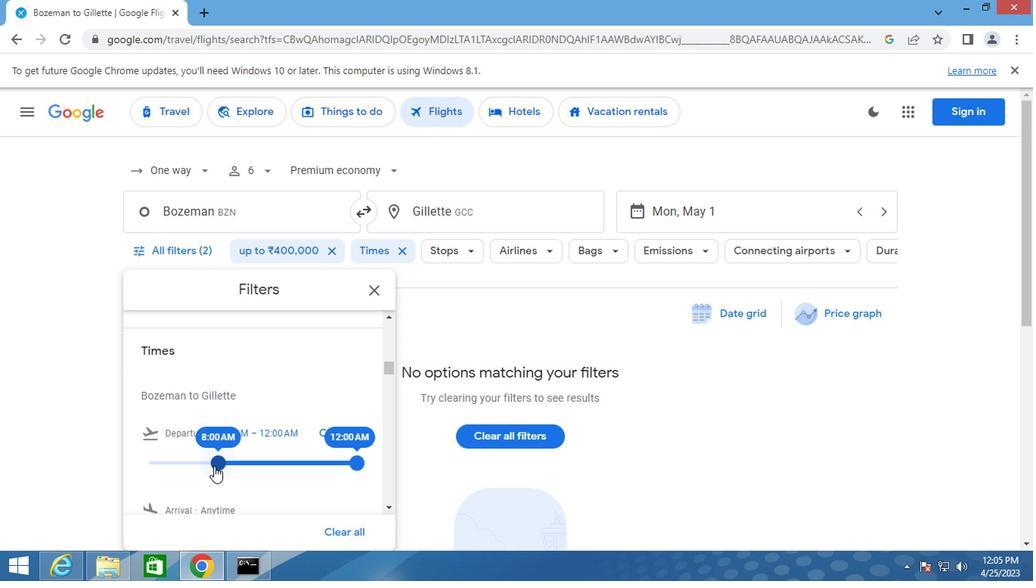 
Action: Mouse pressed left at (215, 474)
Screenshot: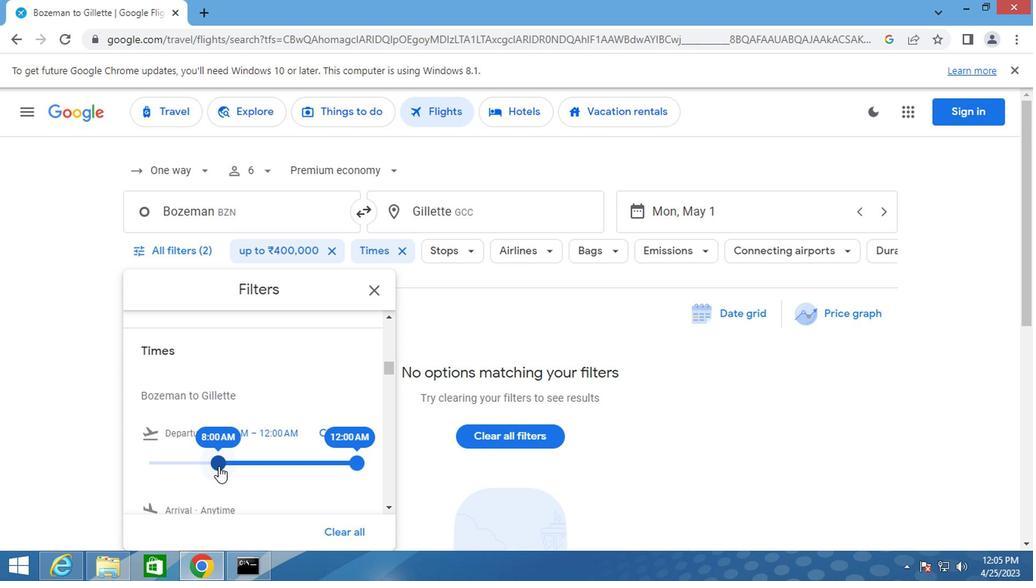 
Action: Mouse moved to (191, 474)
Screenshot: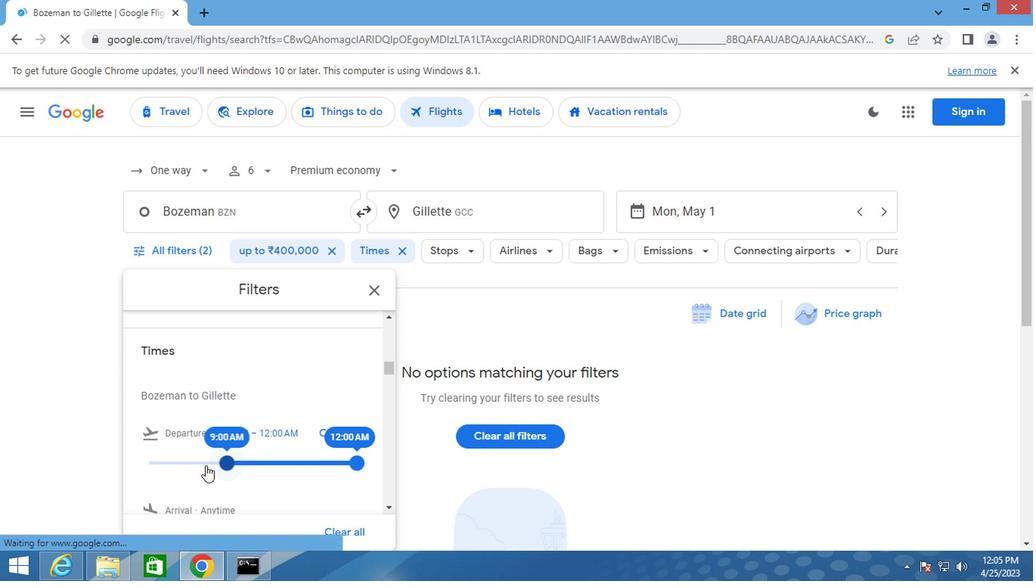 
Action: Mouse scrolled (191, 472) with delta (0, -1)
Screenshot: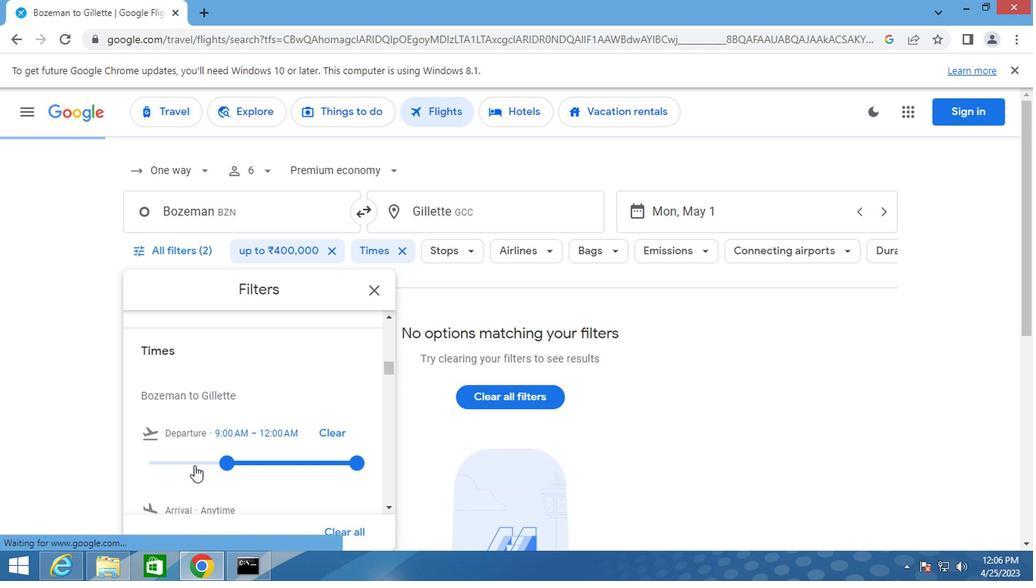 
Action: Mouse scrolled (191, 472) with delta (0, -1)
Screenshot: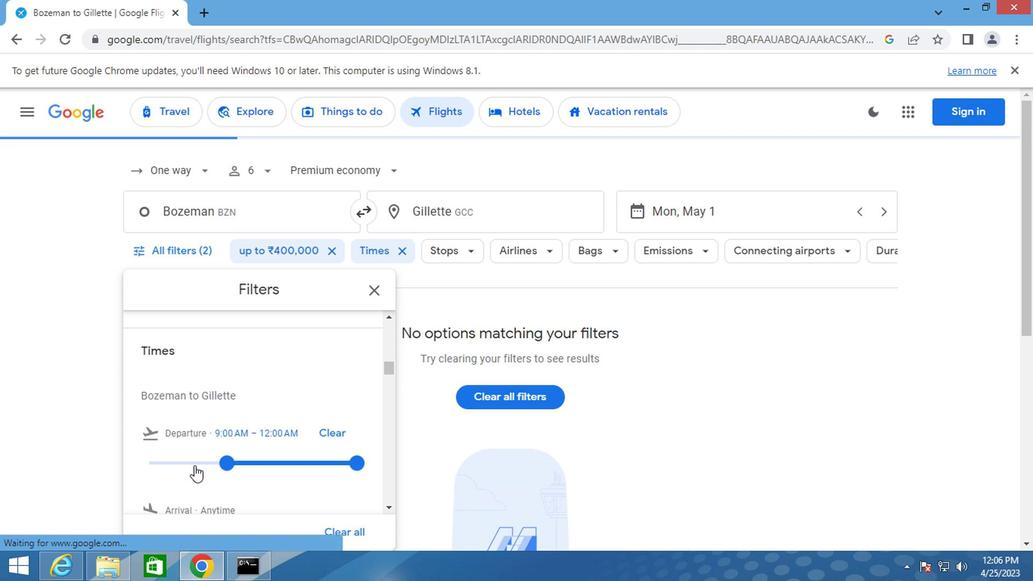 
Action: Mouse moved to (369, 297)
Screenshot: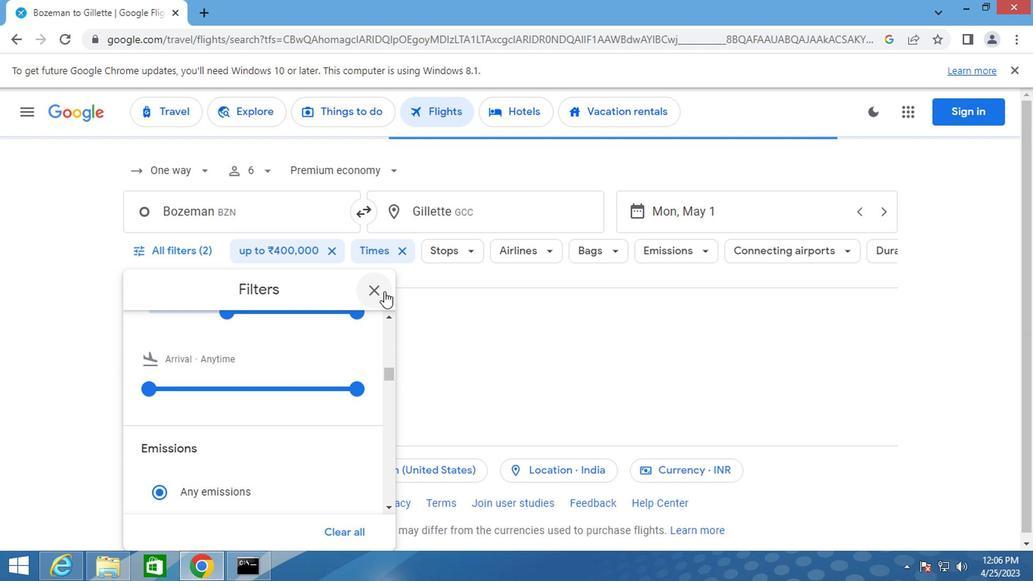 
Action: Mouse pressed left at (369, 297)
Screenshot: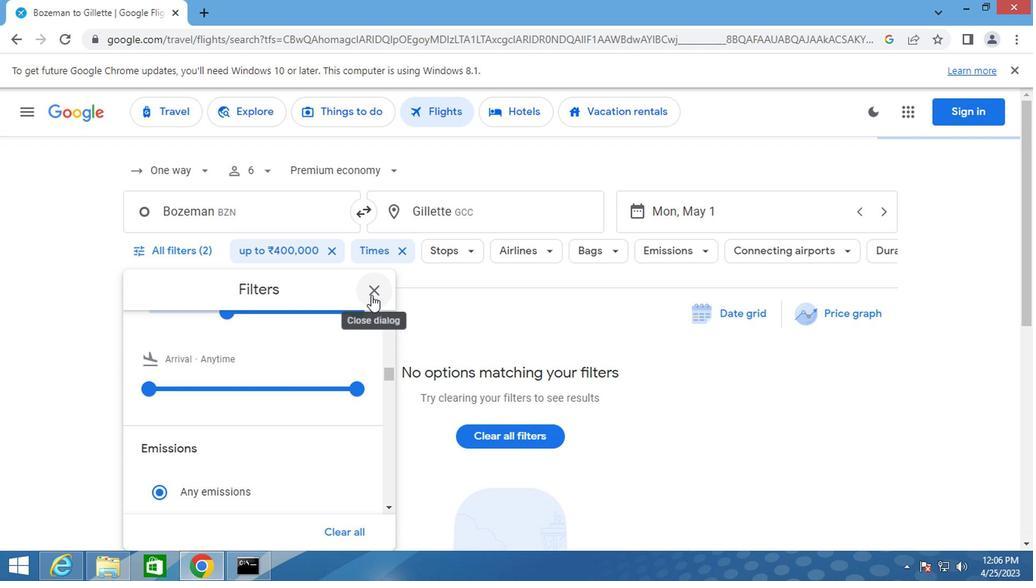 
Action: Key pressed <Key.f8>
Screenshot: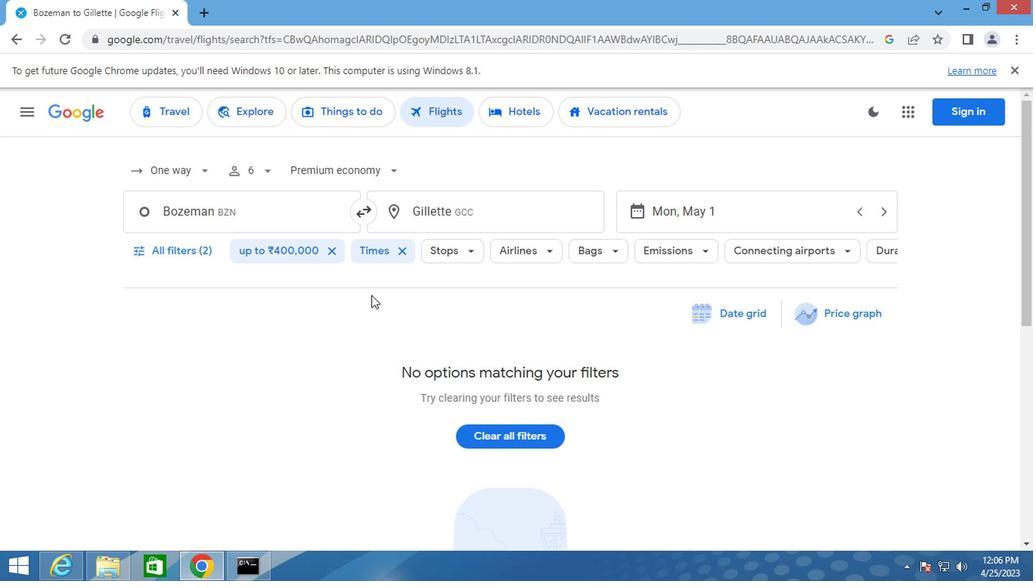 
